 Task: Open Card Card0000000107 in Board Board0000000027 in Workspace WS0000000009 in Trello. Add Member Prateek.ku2001@gmail.com to Card Card0000000107 in Board Board0000000027 in Workspace WS0000000009 in Trello. Add Orange Label titled Label0000000107 to Card Card0000000107 in Board Board0000000027 in Workspace WS0000000009 in Trello. Add Checklist CL0000000107 to Card Card0000000107 in Board Board0000000027 in Workspace WS0000000009 in Trello. Add Dates with Start Date as Oct 01 2023 and Due Date as Oct 31 2023 to Card Card0000000107 in Board Board0000000027 in Workspace WS0000000009 in Trello
Action: Mouse moved to (383, 505)
Screenshot: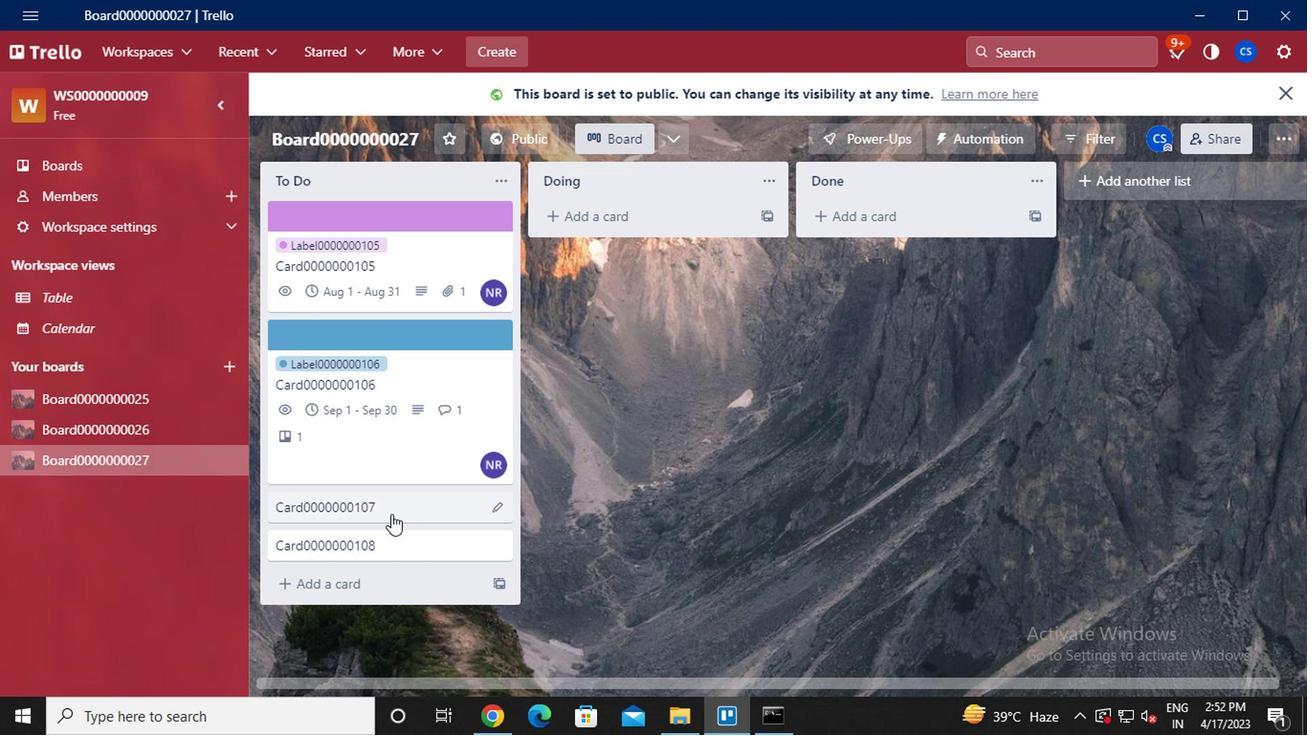 
Action: Mouse pressed left at (383, 505)
Screenshot: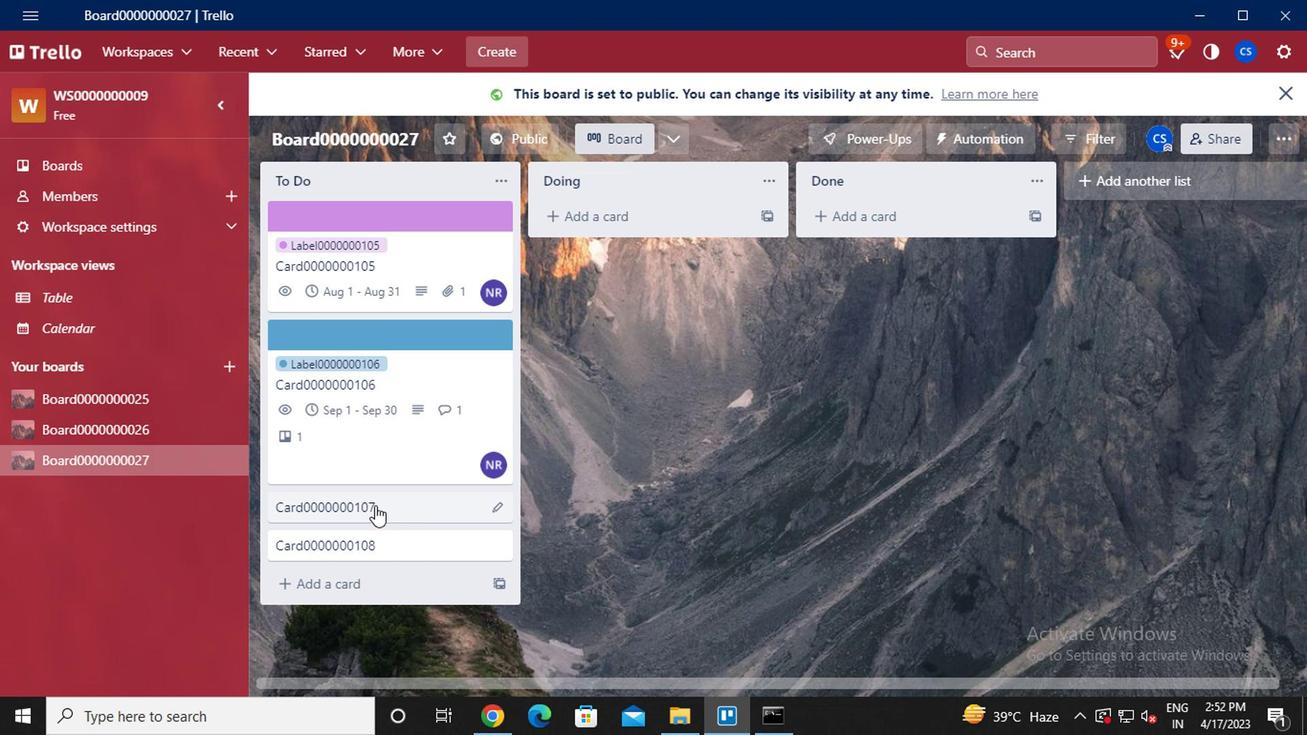 
Action: Mouse moved to (885, 181)
Screenshot: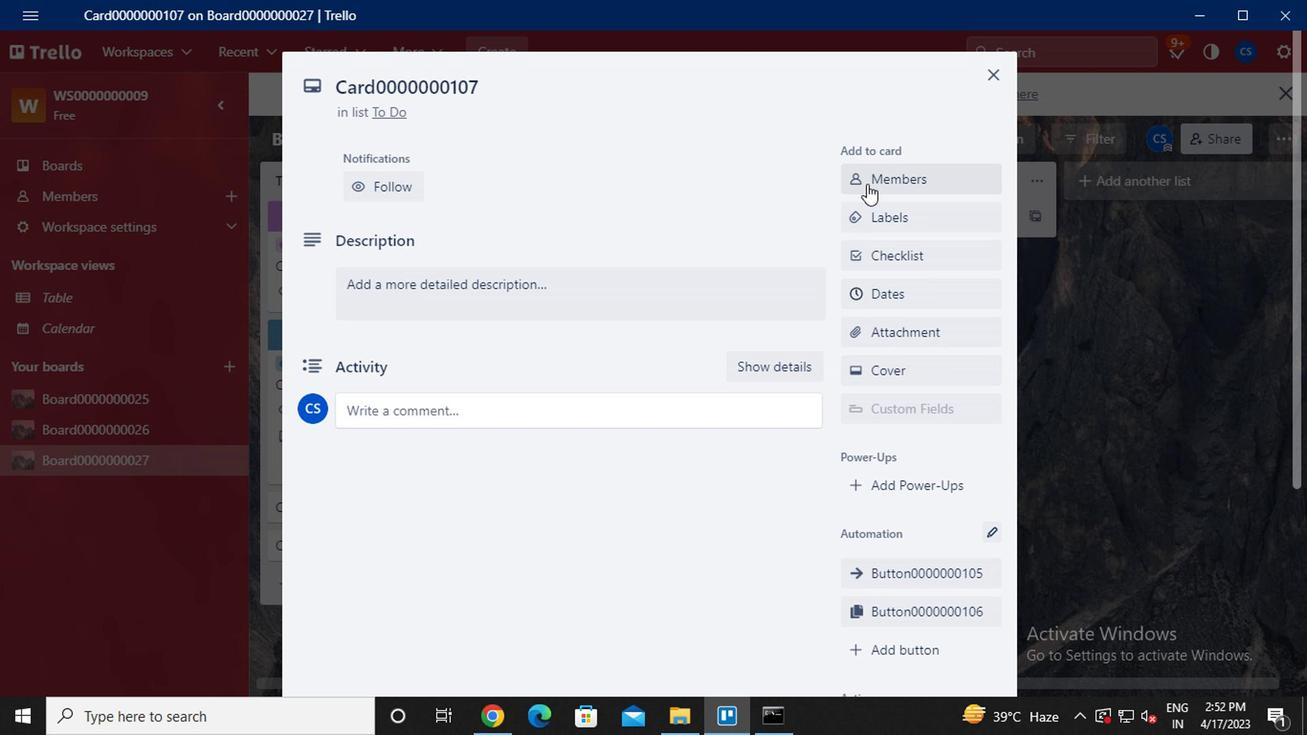 
Action: Mouse pressed left at (885, 181)
Screenshot: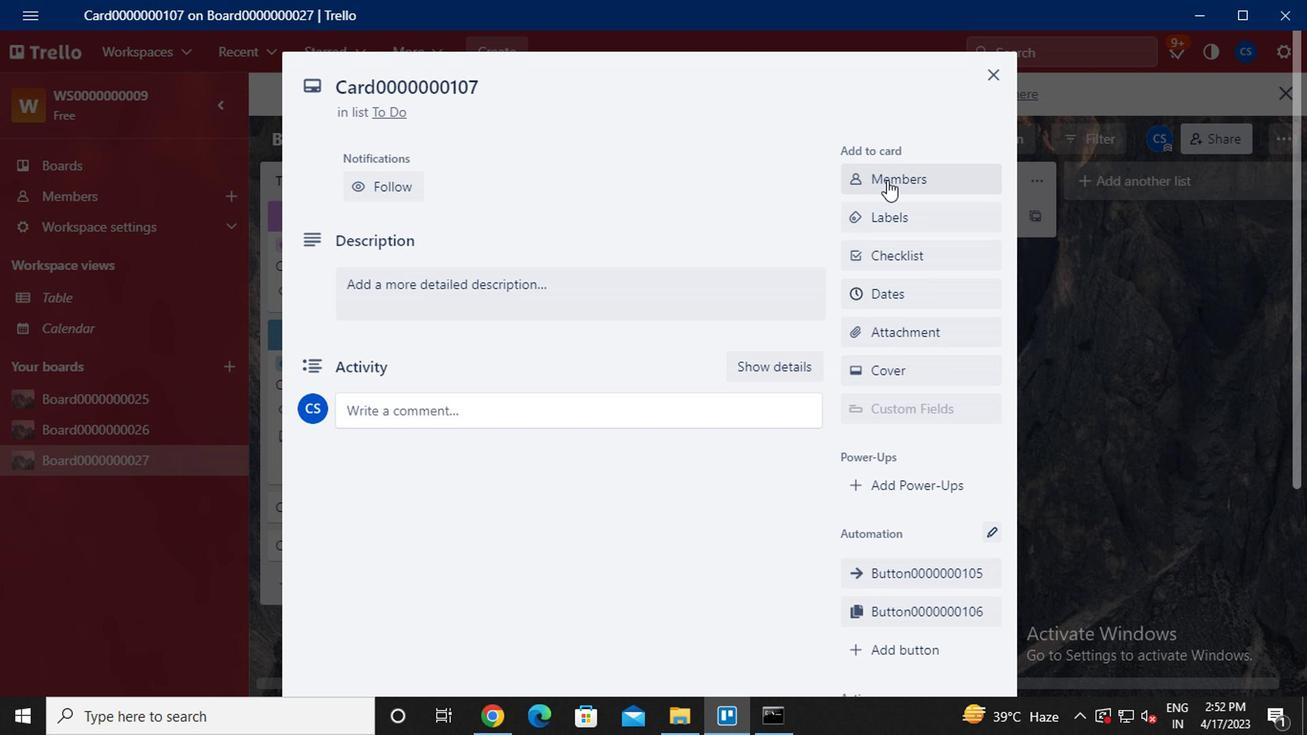 
Action: Key pressed <Key.caps_lock>parteek.ku2001<Key.shift>@GMAIL.COM
Screenshot: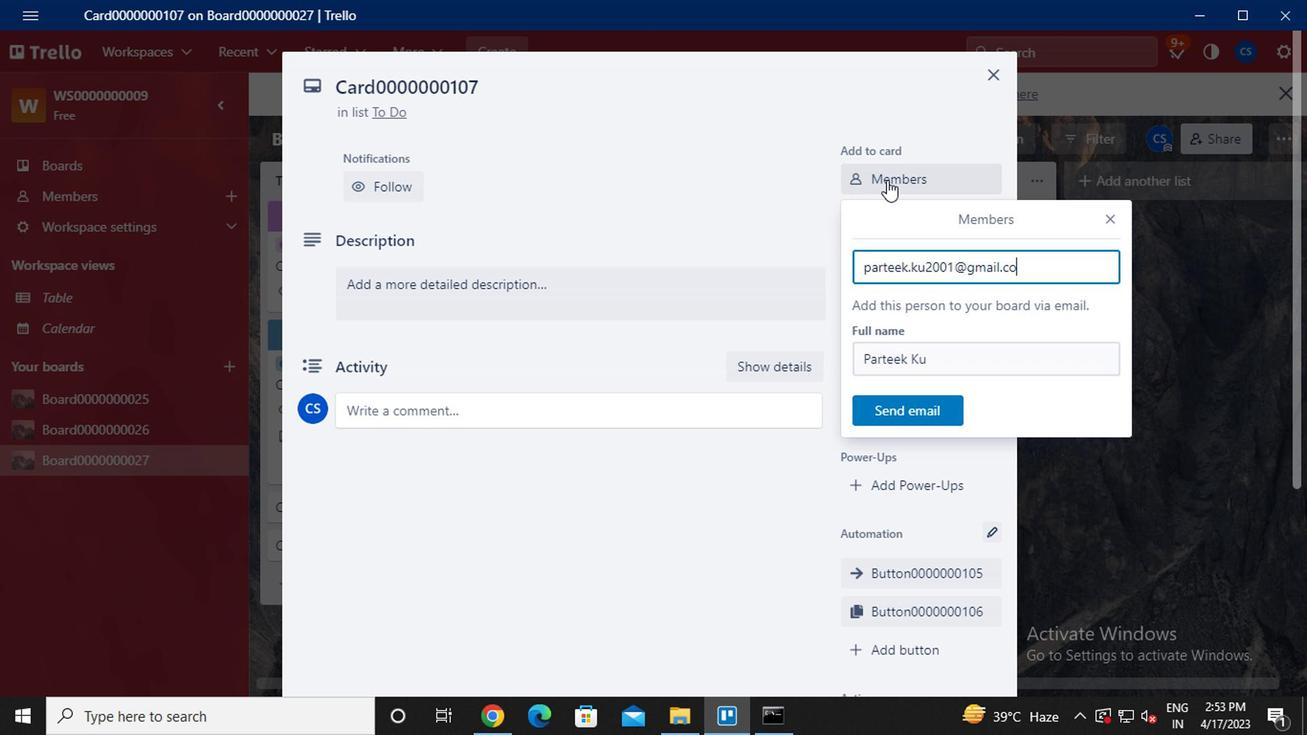 
Action: Mouse moved to (936, 410)
Screenshot: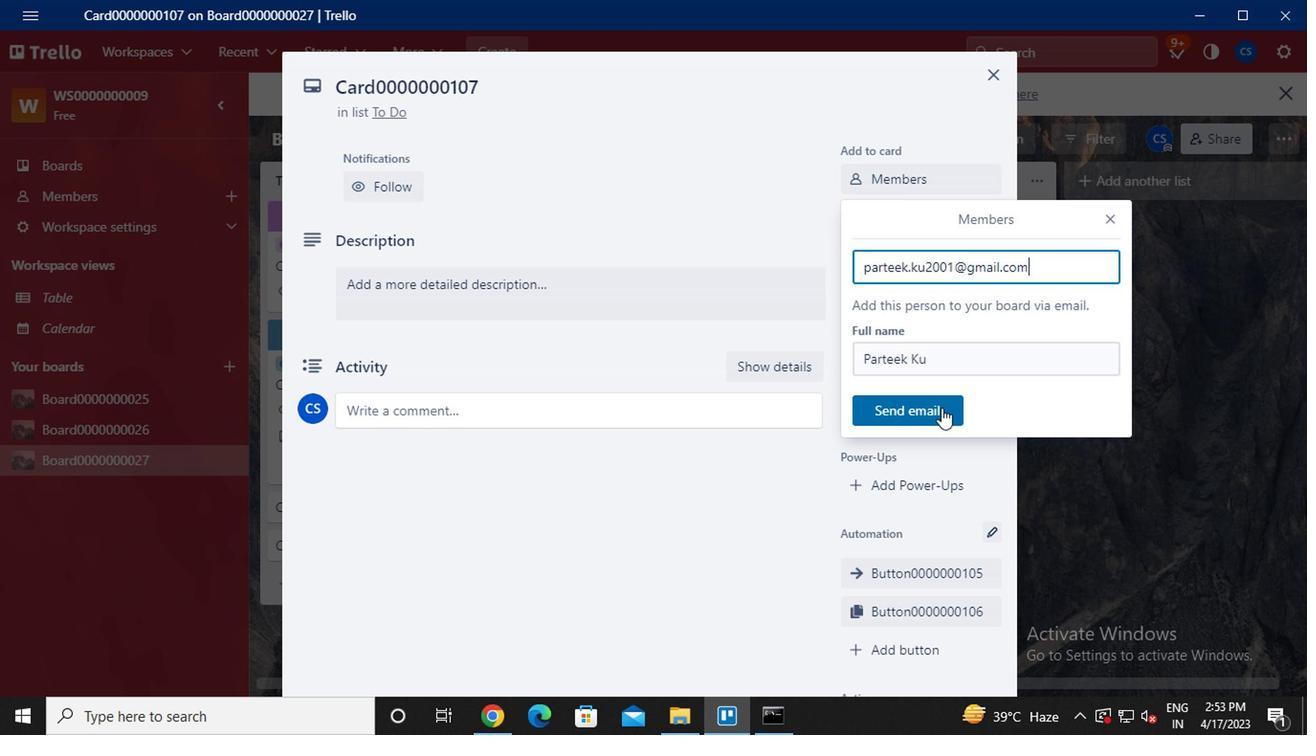 
Action: Mouse pressed left at (936, 410)
Screenshot: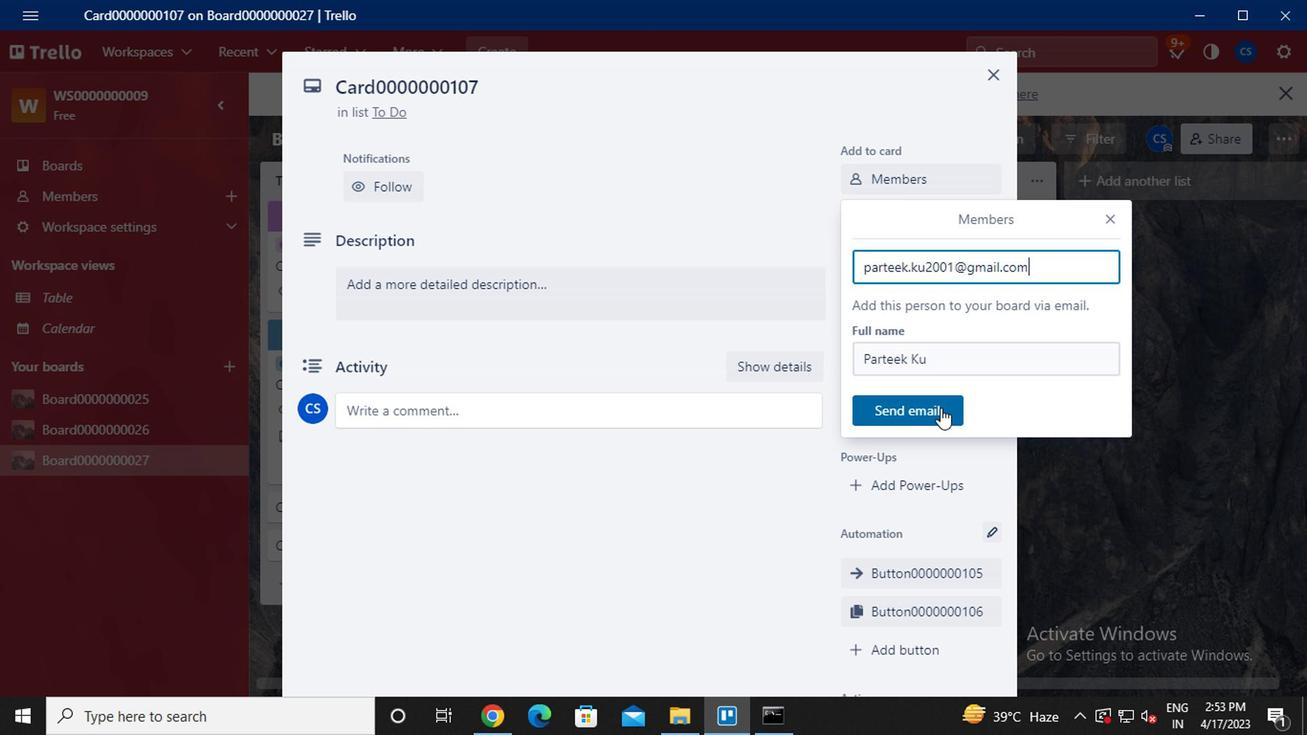 
Action: Mouse moved to (918, 221)
Screenshot: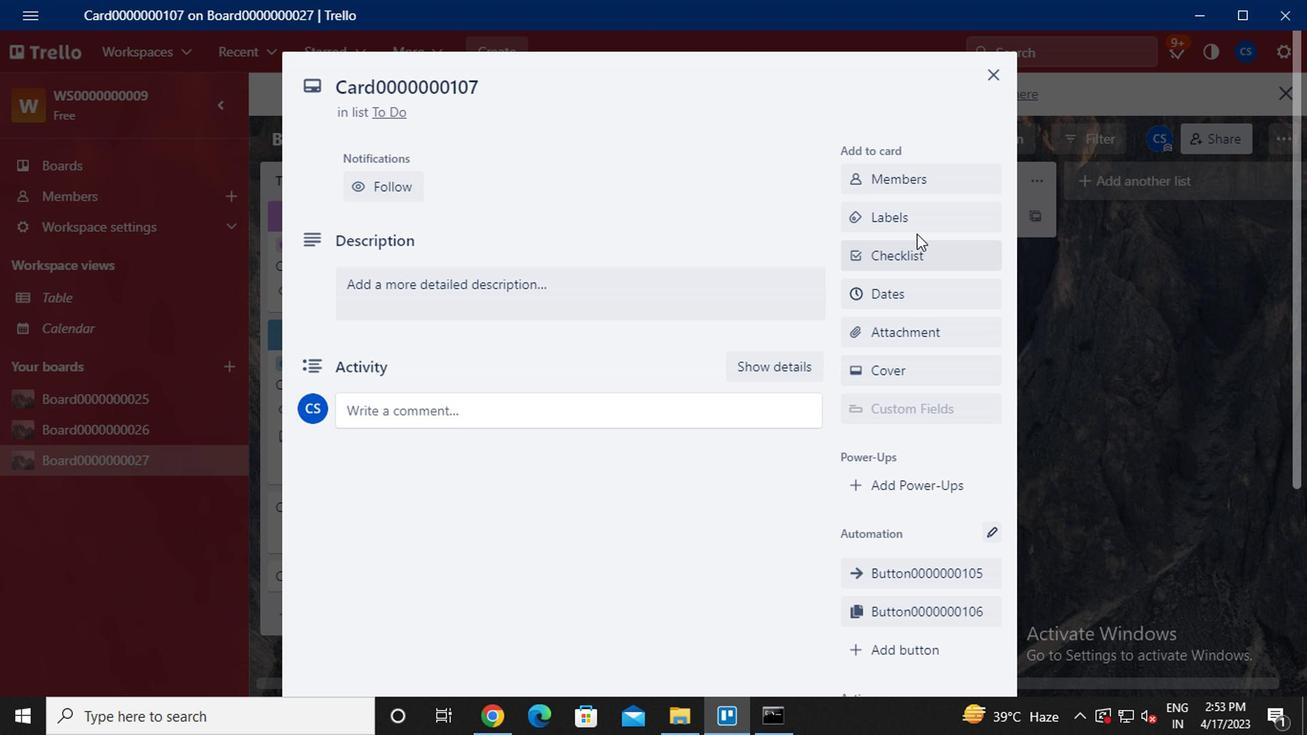 
Action: Mouse pressed left at (918, 221)
Screenshot: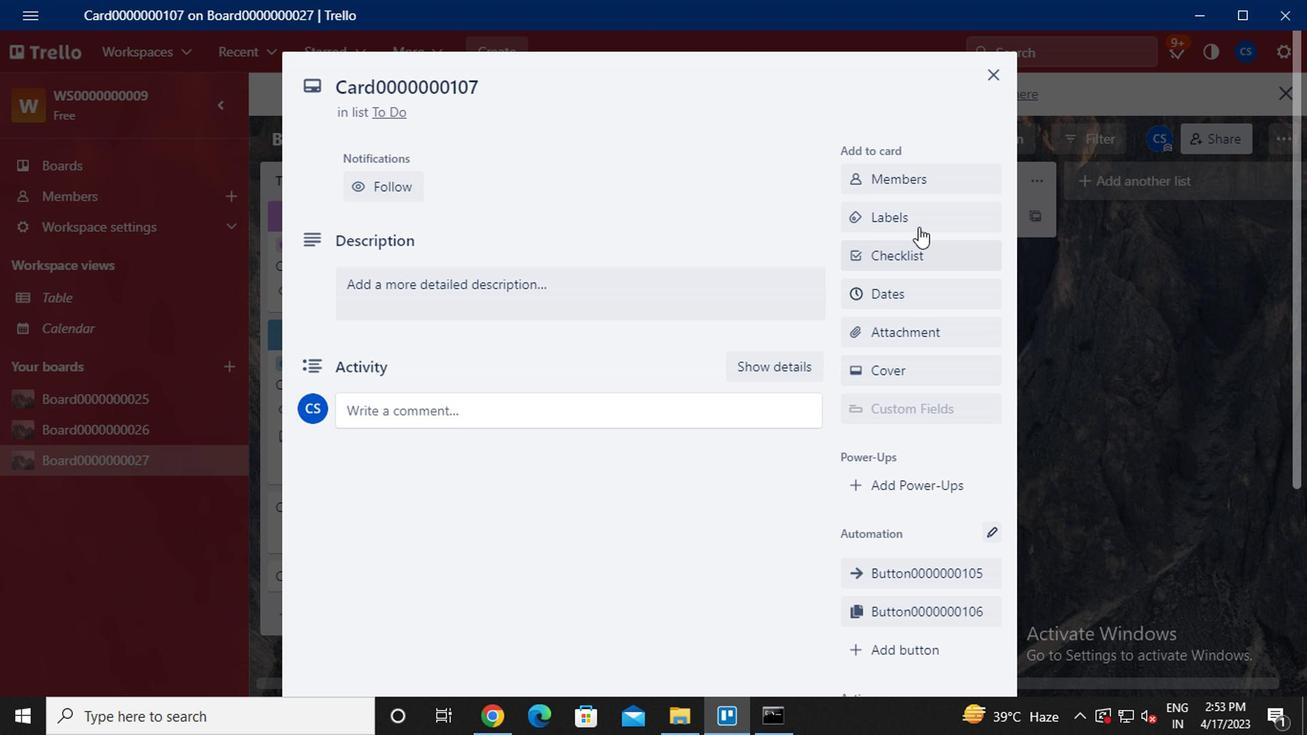 
Action: Mouse moved to (950, 504)
Screenshot: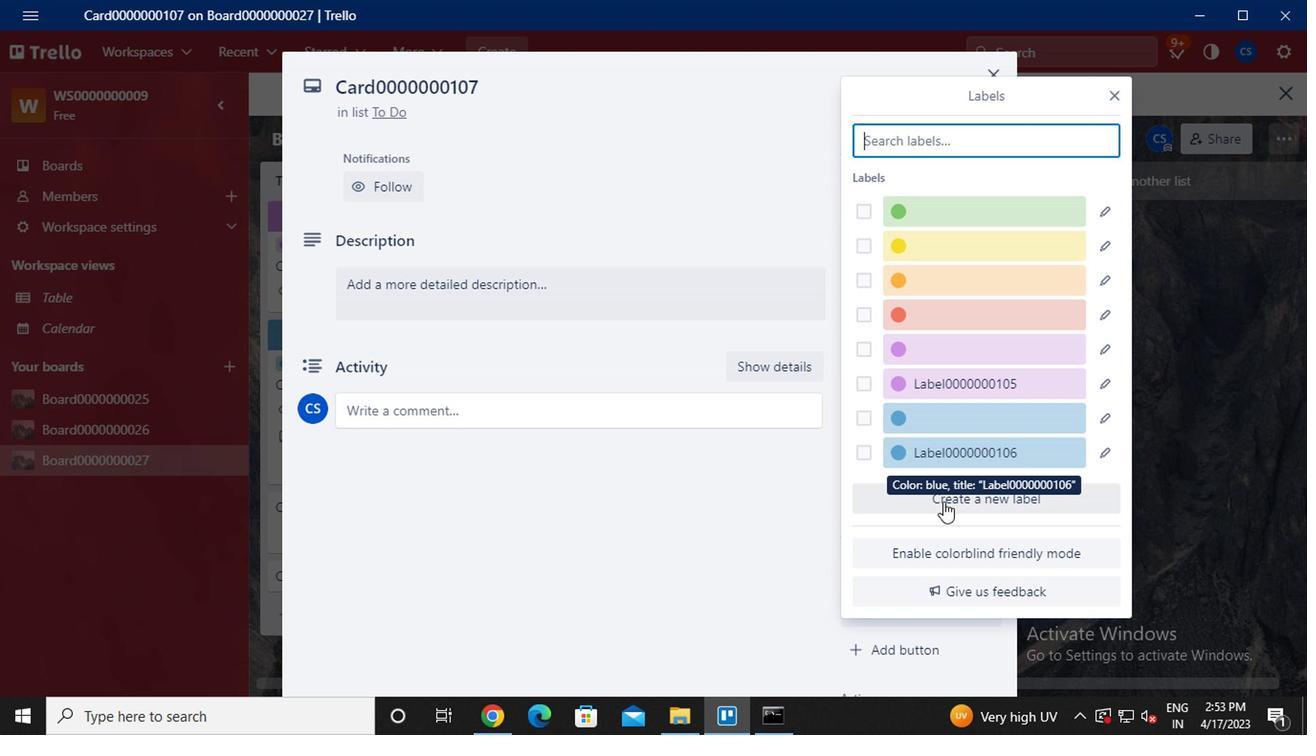 
Action: Mouse pressed left at (950, 504)
Screenshot: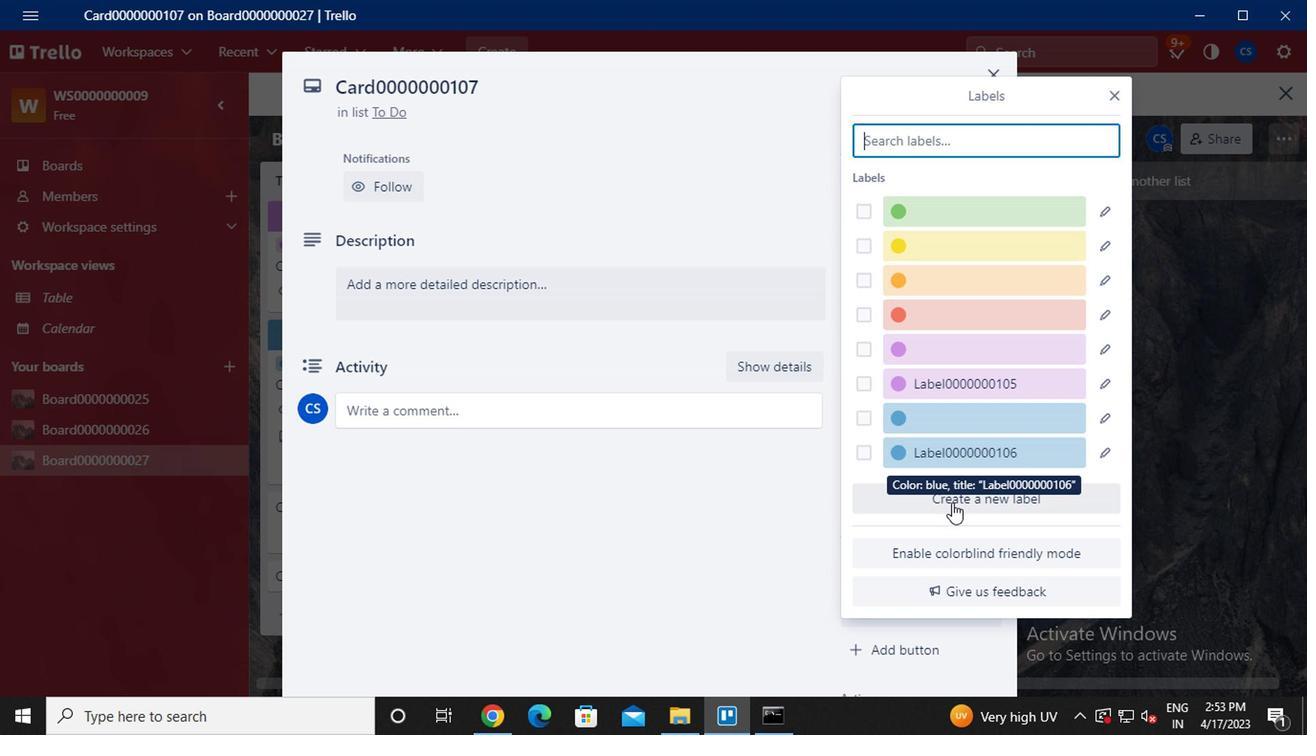 
Action: Mouse moved to (939, 417)
Screenshot: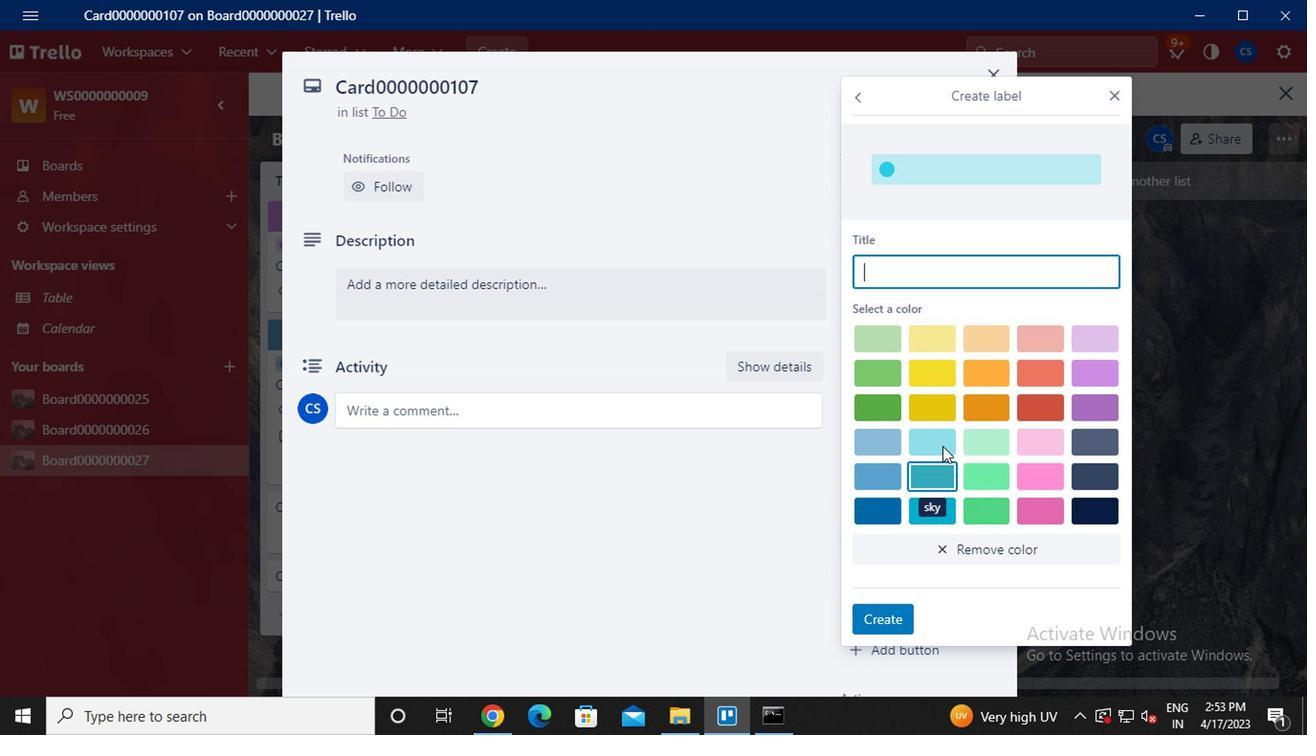 
Action: Key pressed <Key.caps_lock>L<Key.caps_lock>
Screenshot: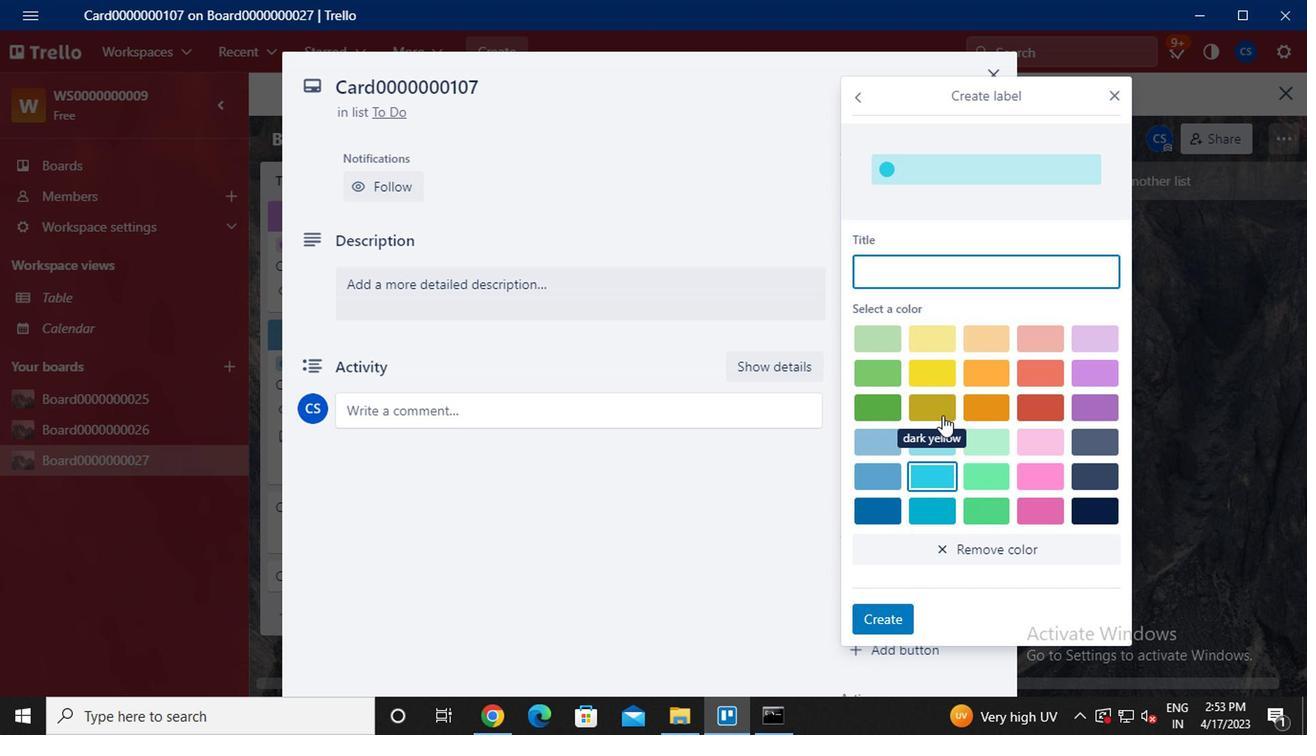 
Action: Mouse moved to (939, 416)
Screenshot: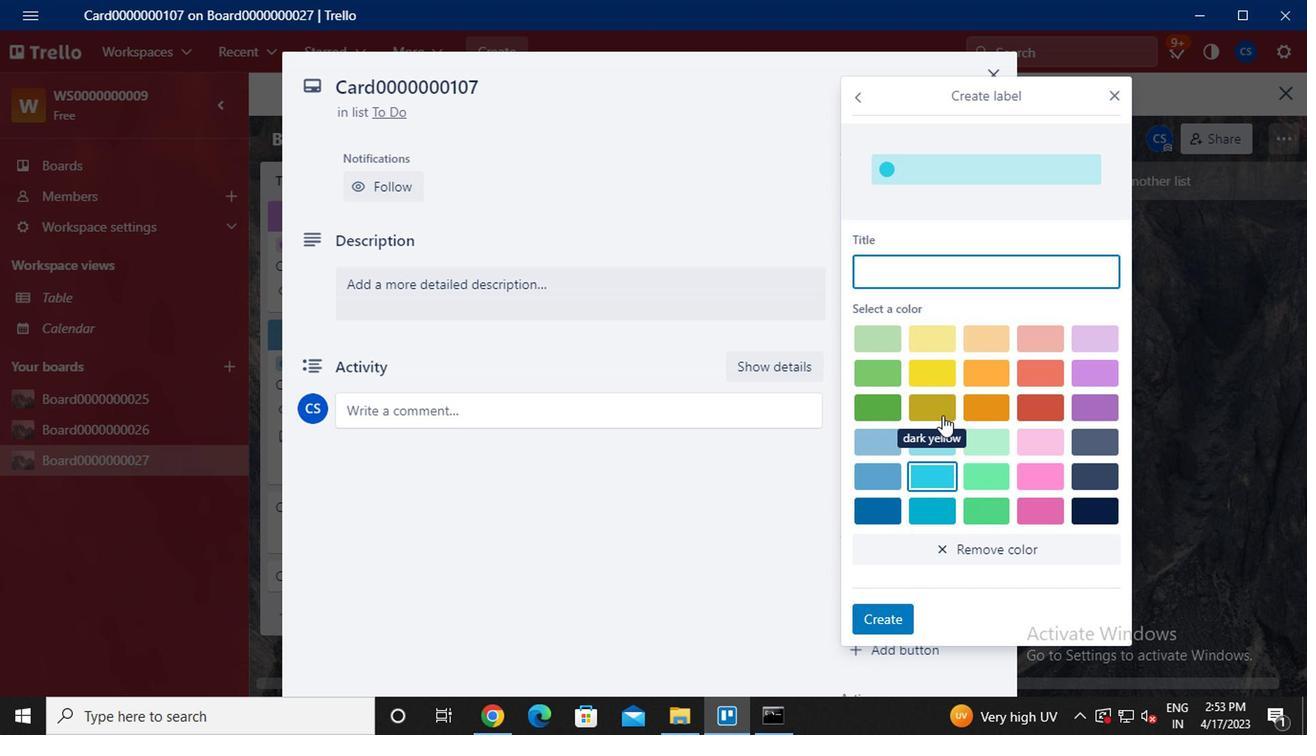 
Action: Key pressed ABEL0000000107
Screenshot: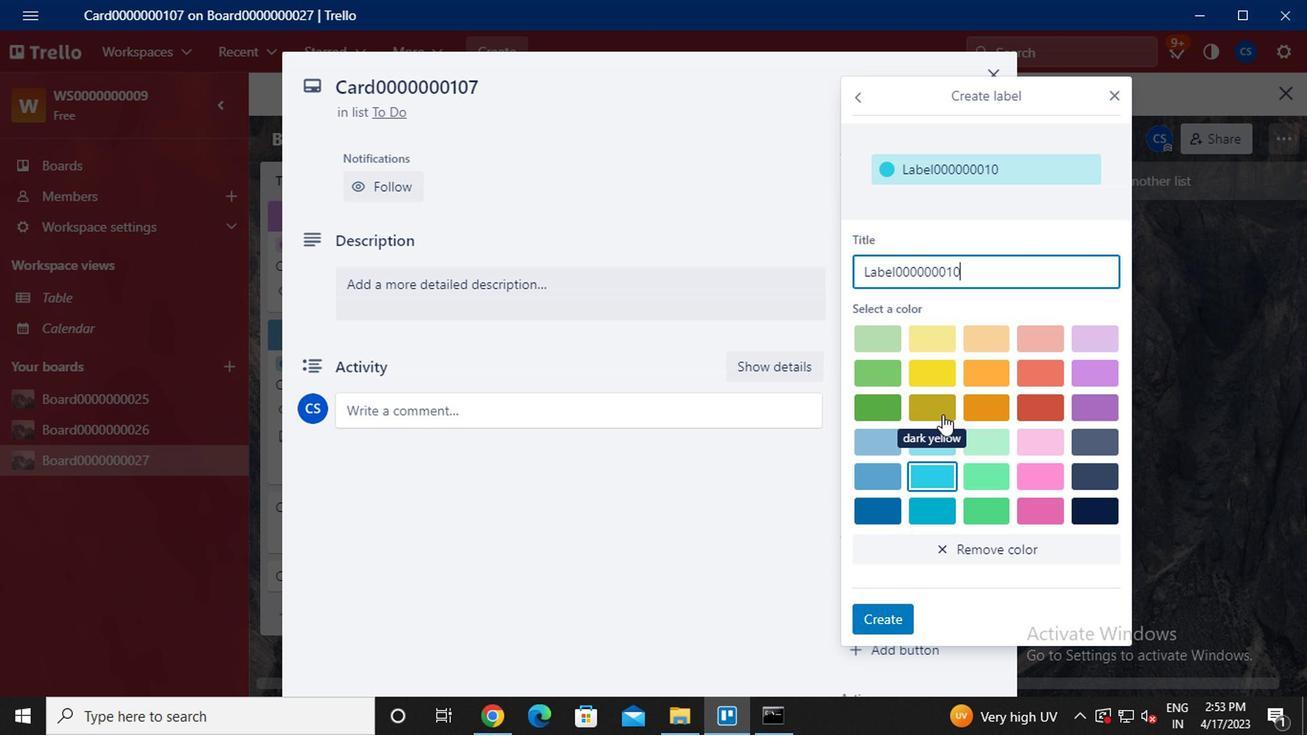 
Action: Mouse moved to (978, 380)
Screenshot: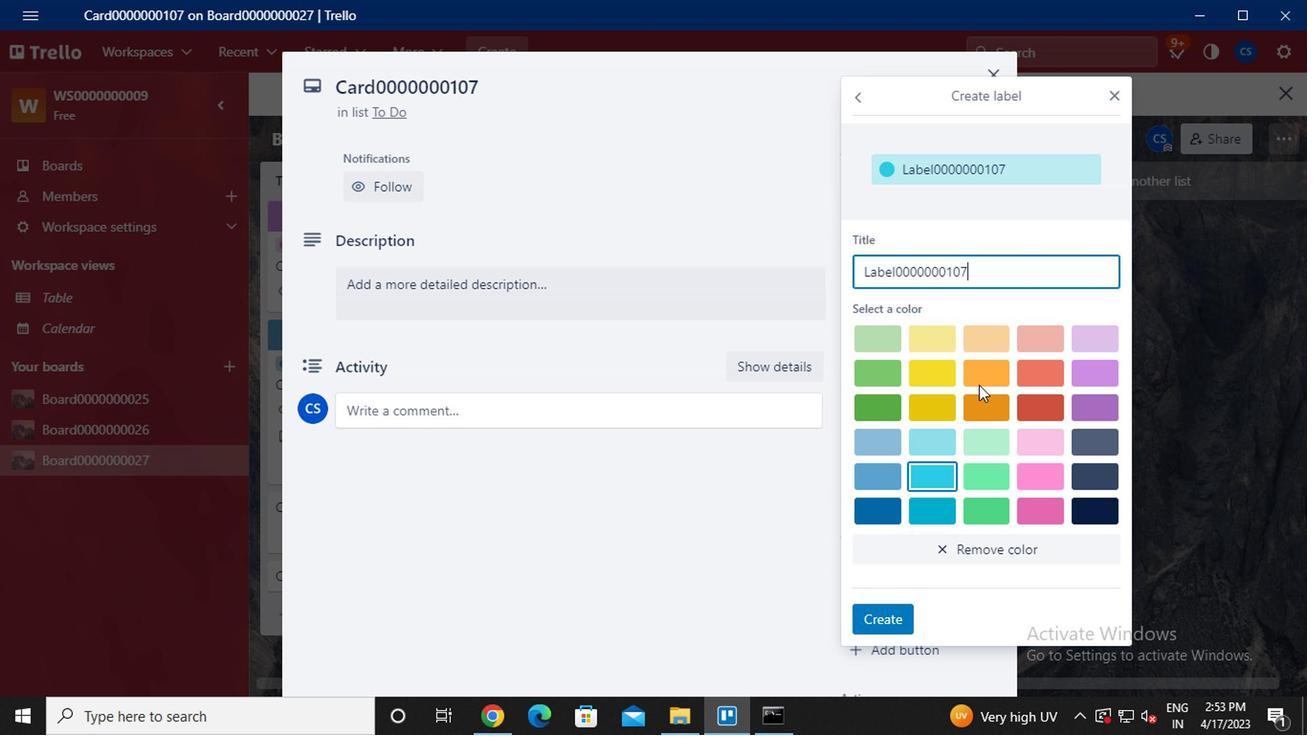 
Action: Mouse pressed left at (978, 380)
Screenshot: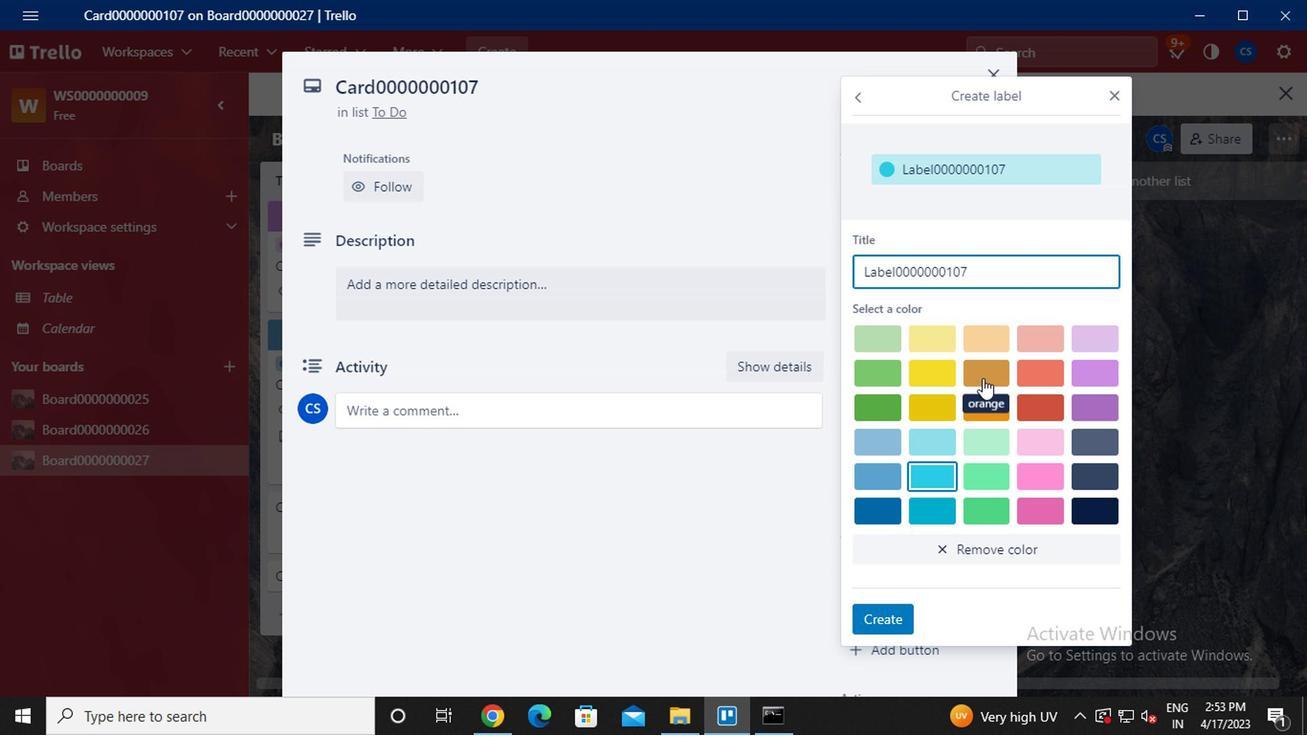 
Action: Mouse moved to (887, 628)
Screenshot: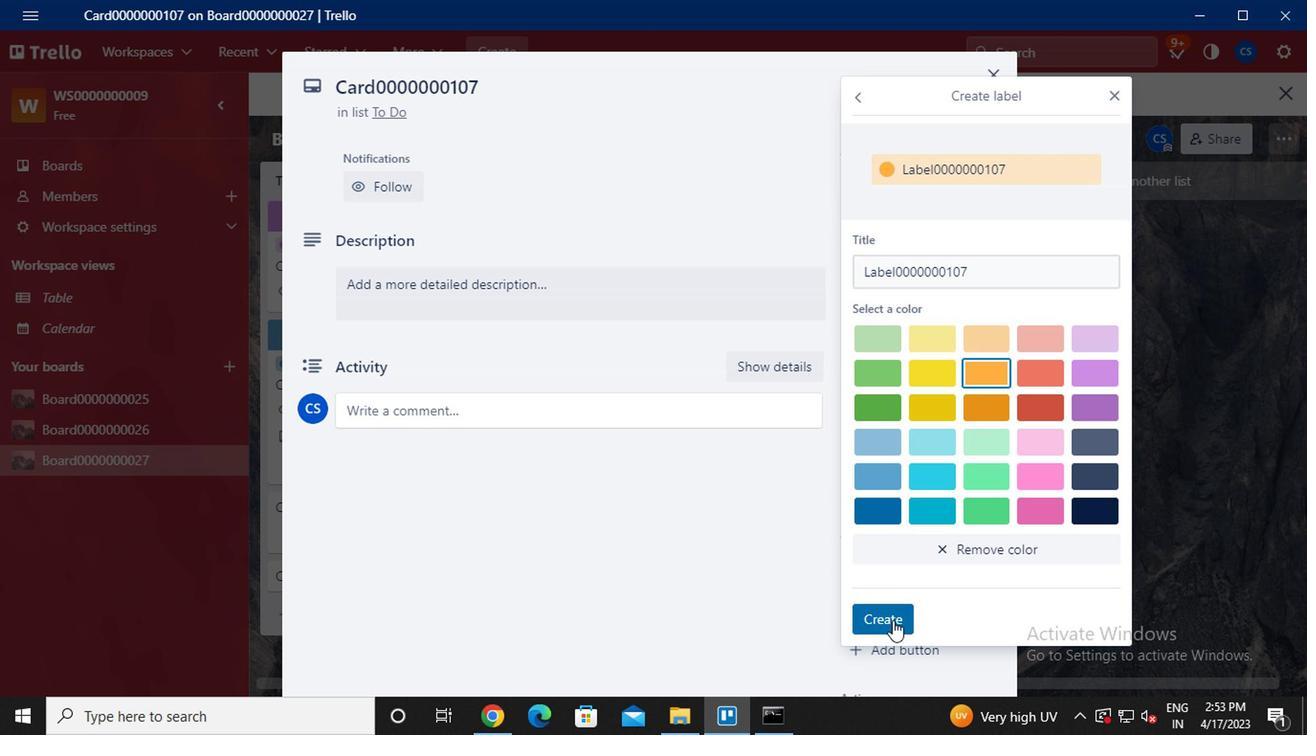 
Action: Mouse pressed left at (887, 628)
Screenshot: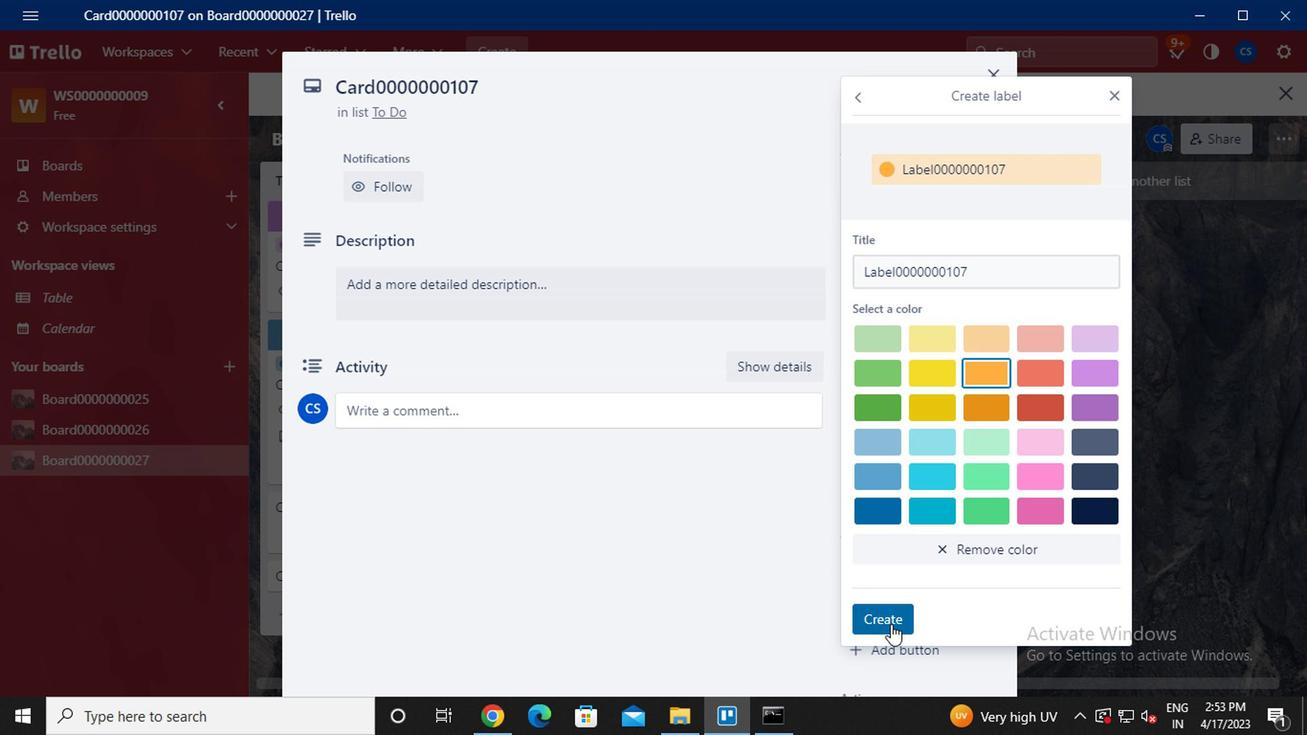 
Action: Mouse moved to (1110, 94)
Screenshot: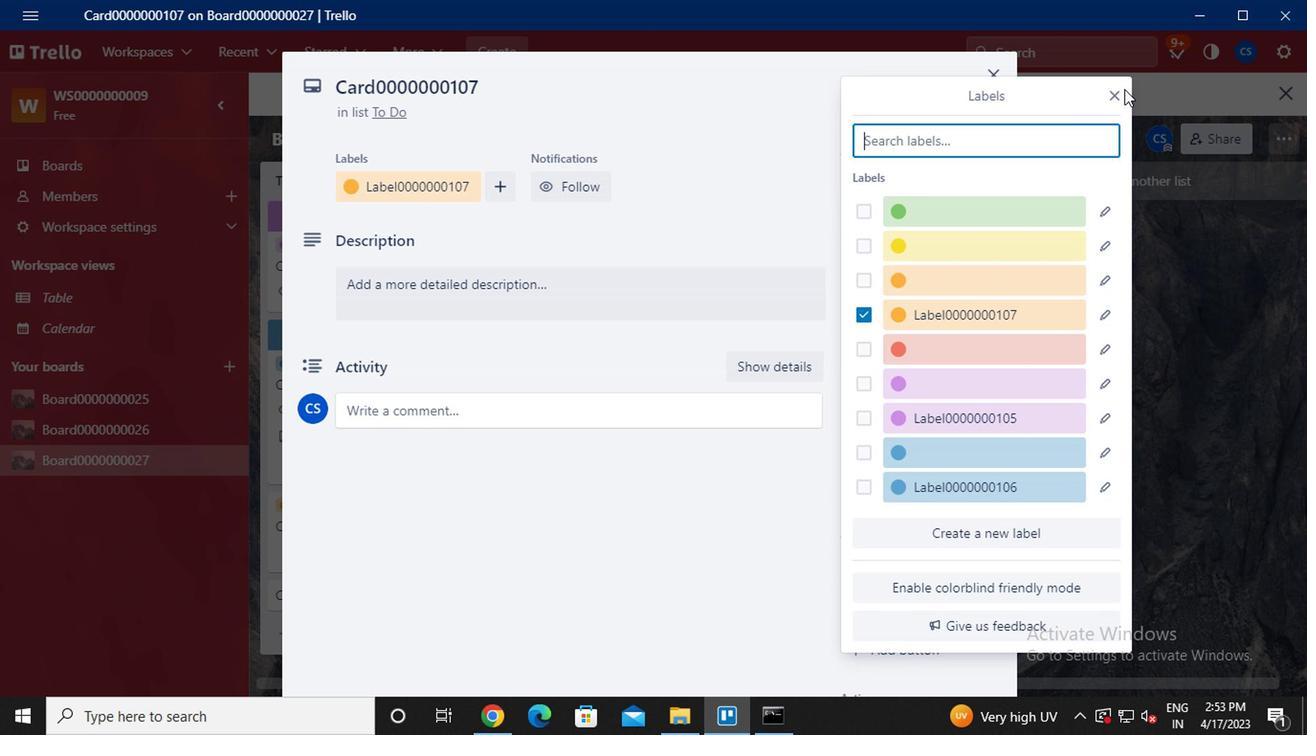 
Action: Mouse pressed left at (1110, 94)
Screenshot: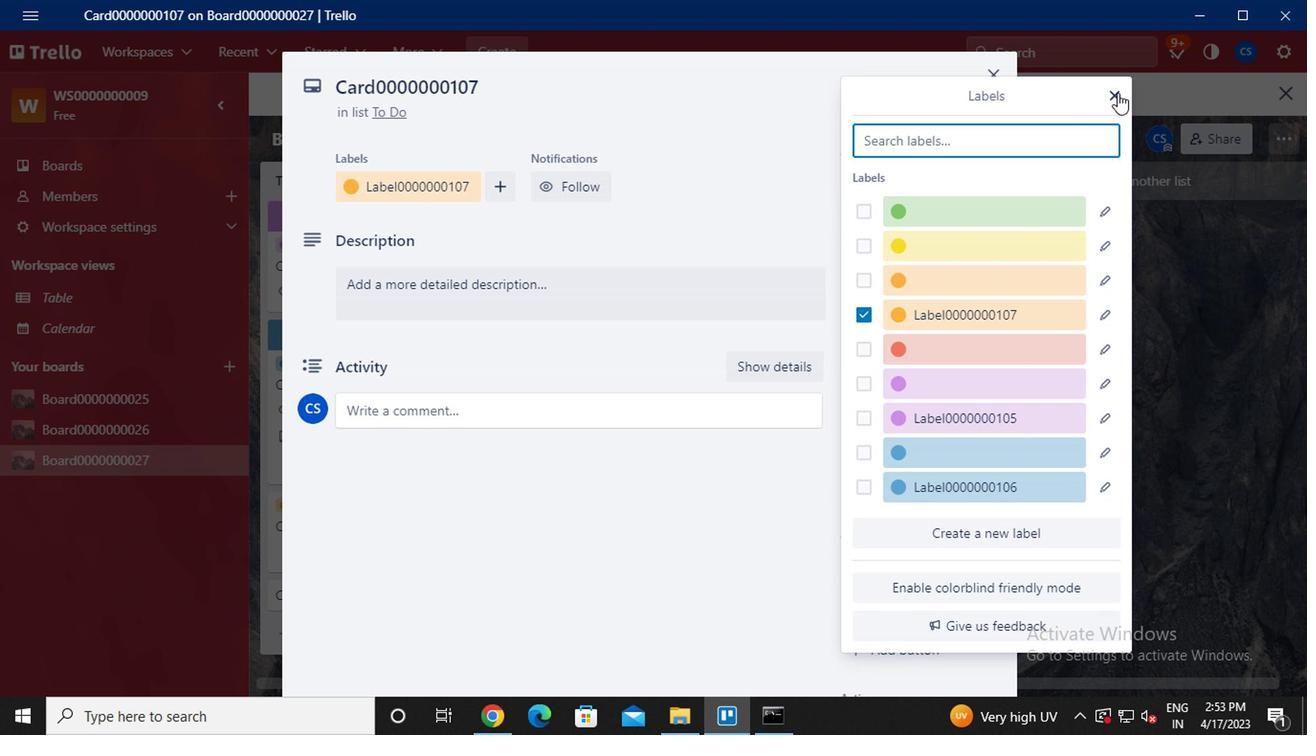 
Action: Mouse moved to (913, 261)
Screenshot: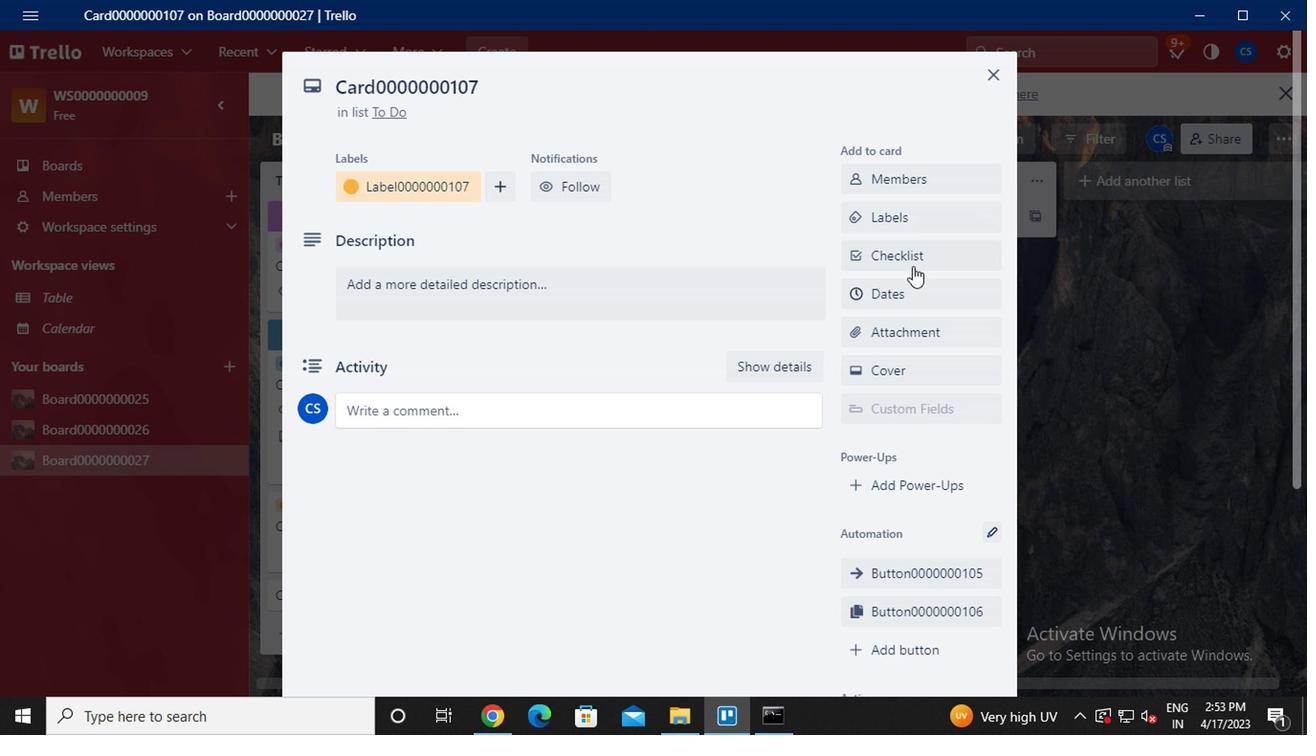 
Action: Mouse pressed left at (913, 261)
Screenshot: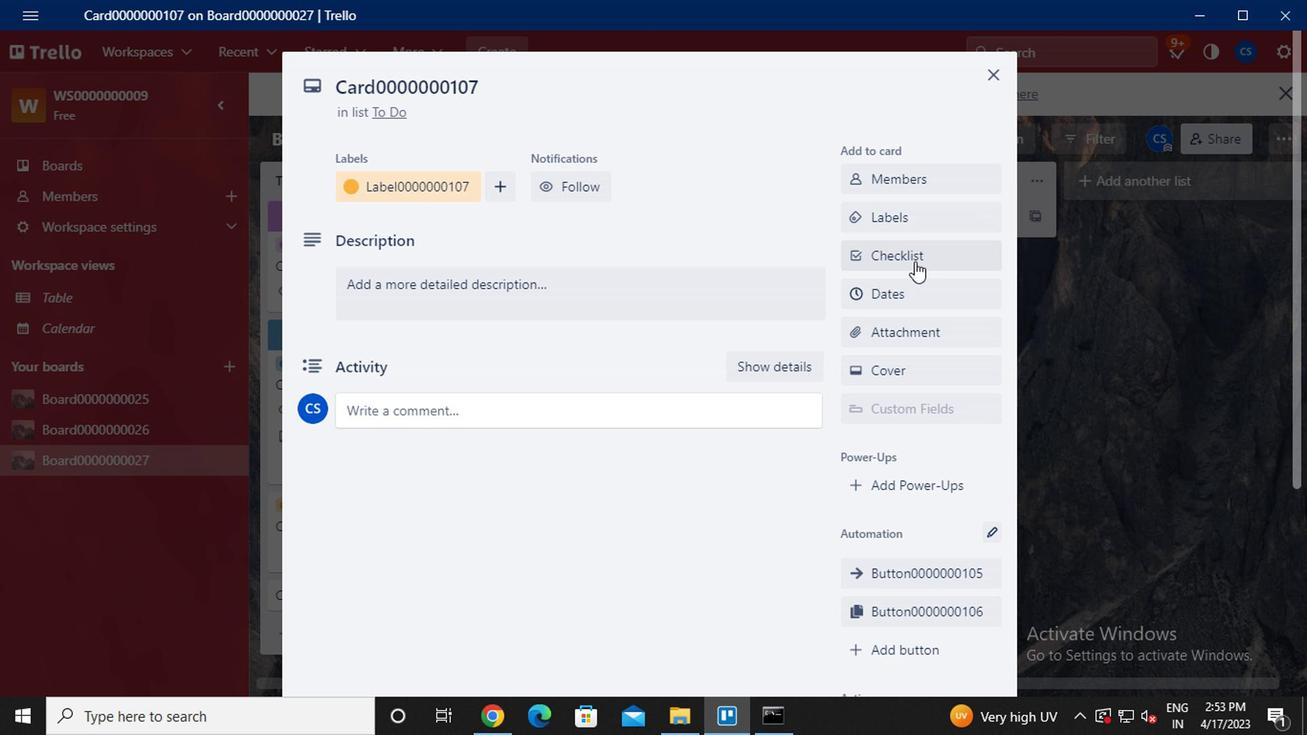 
Action: Key pressed <Key.caps_lock>CL0000000106
Screenshot: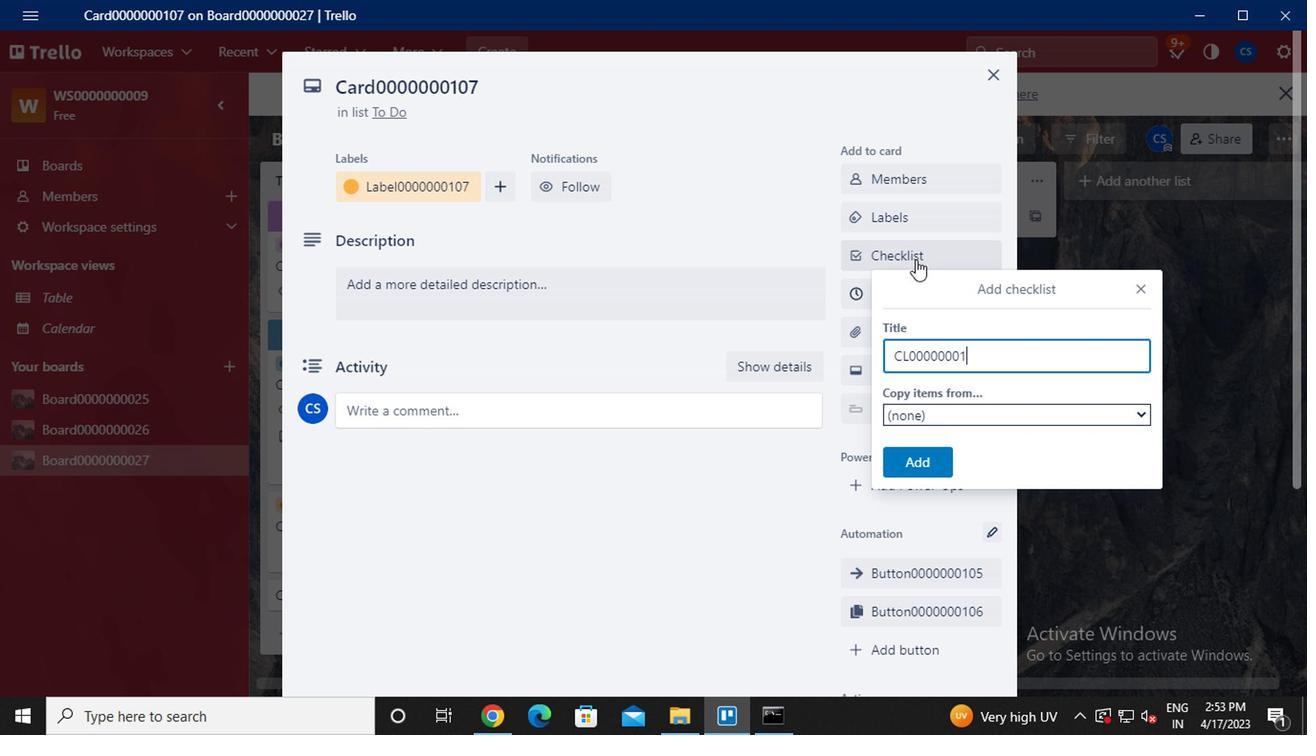 
Action: Mouse moved to (920, 467)
Screenshot: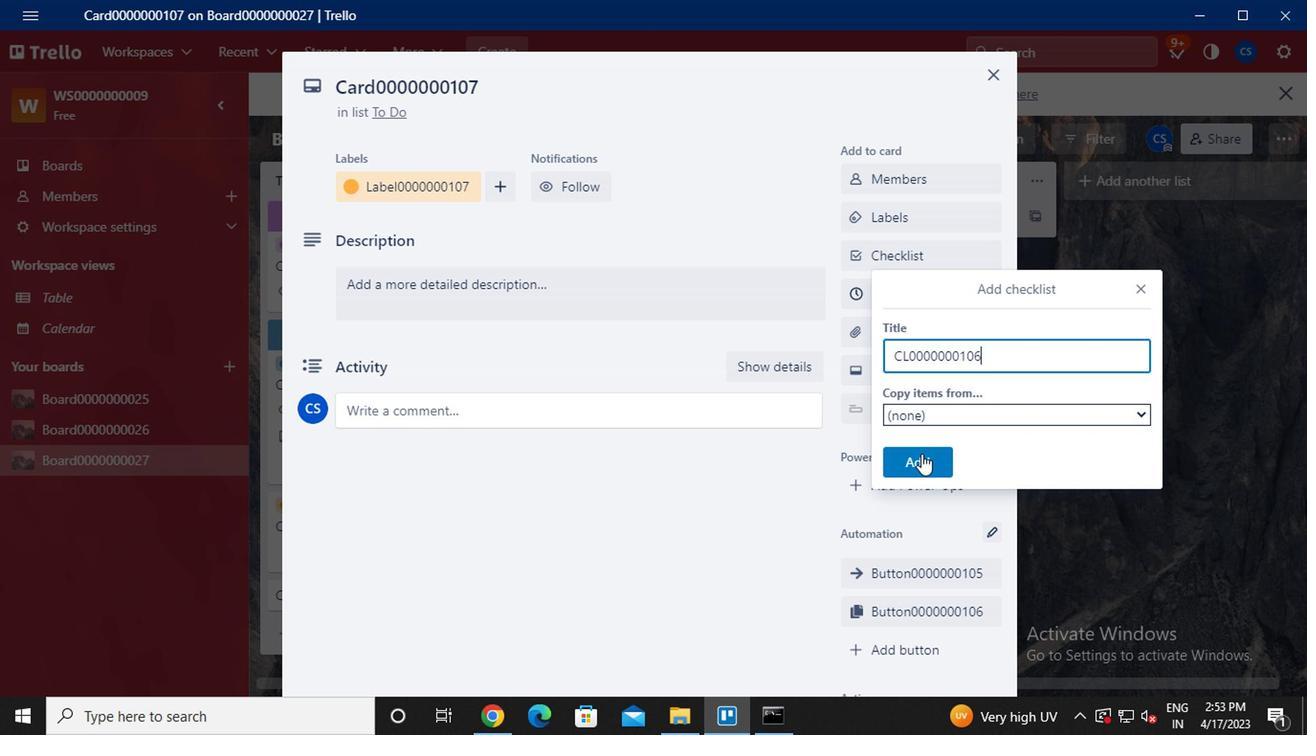 
Action: Mouse pressed left at (920, 467)
Screenshot: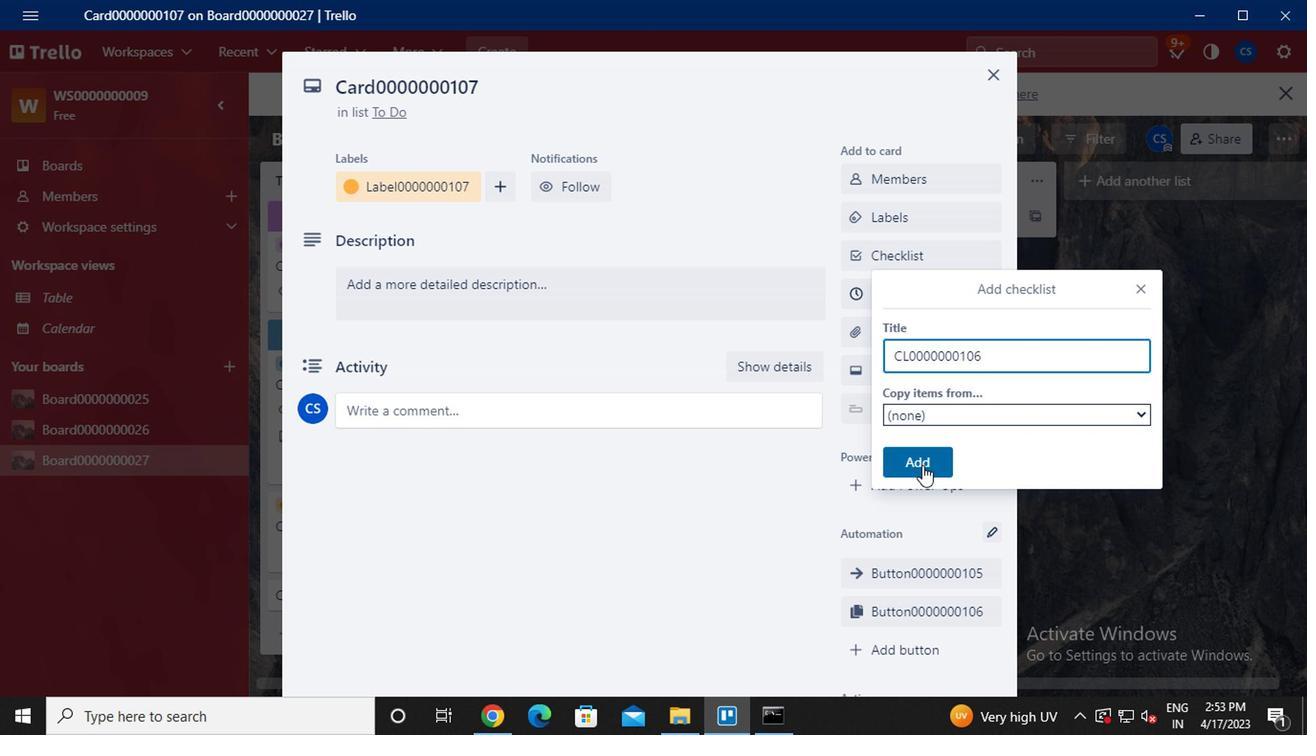 
Action: Mouse moved to (903, 299)
Screenshot: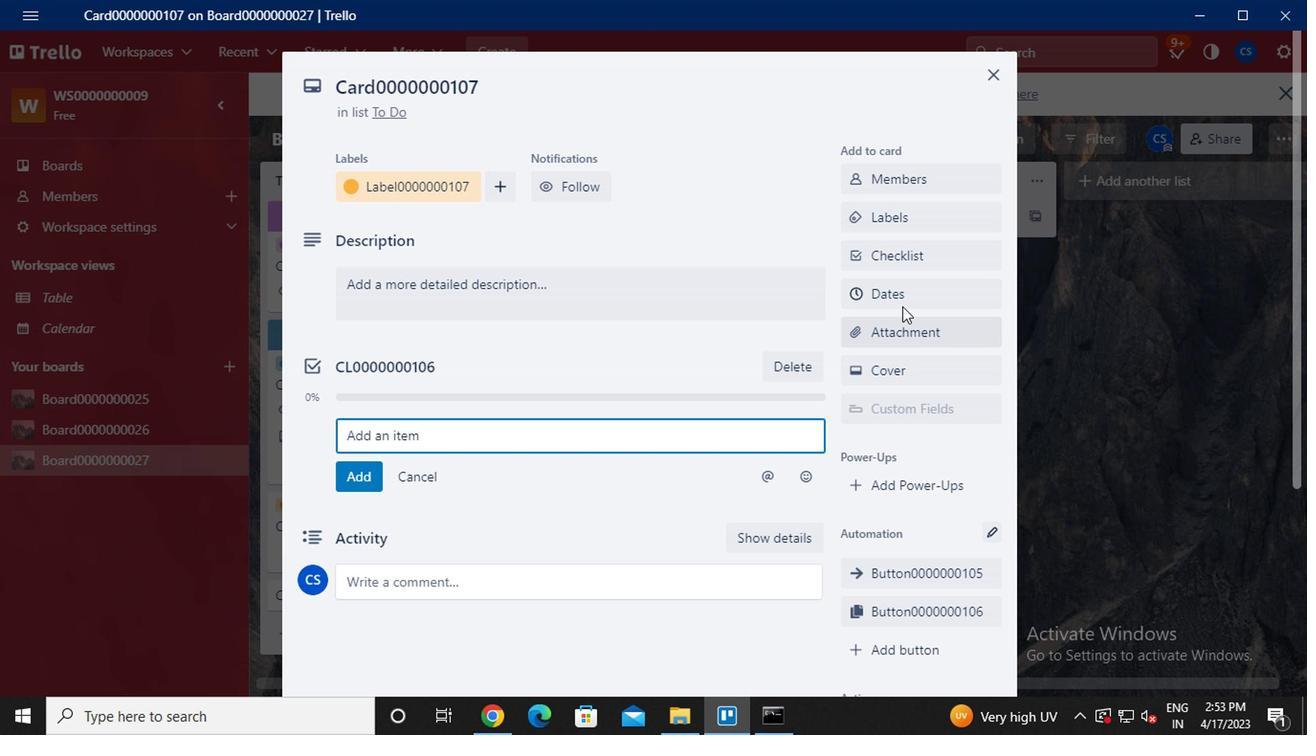 
Action: Mouse pressed left at (903, 299)
Screenshot: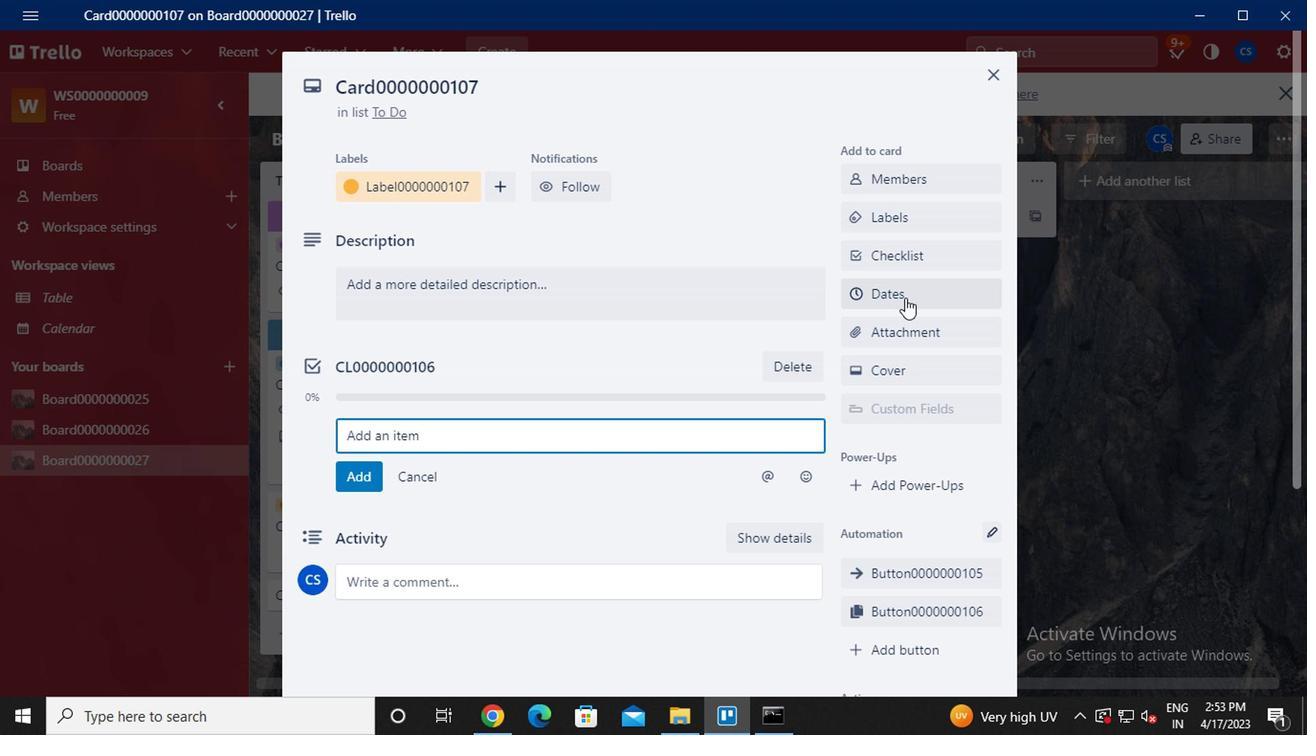 
Action: Mouse moved to (860, 438)
Screenshot: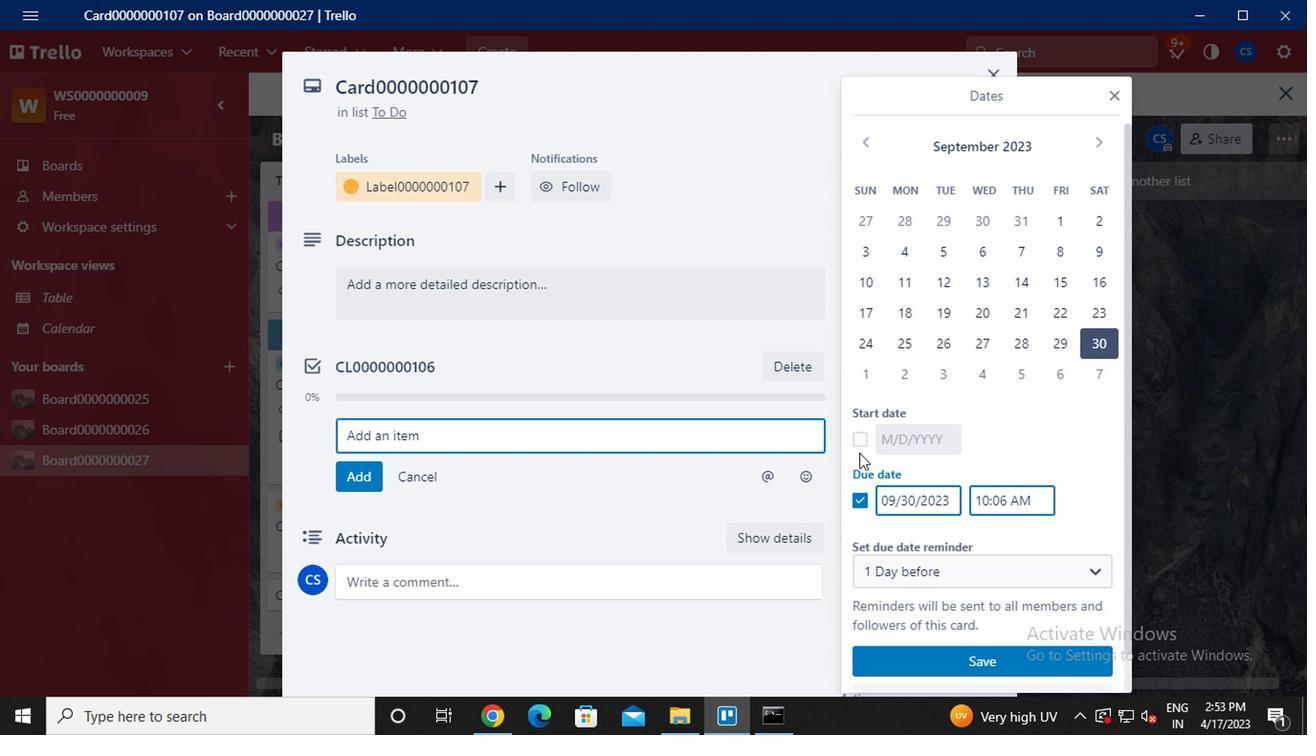 
Action: Mouse pressed left at (860, 438)
Screenshot: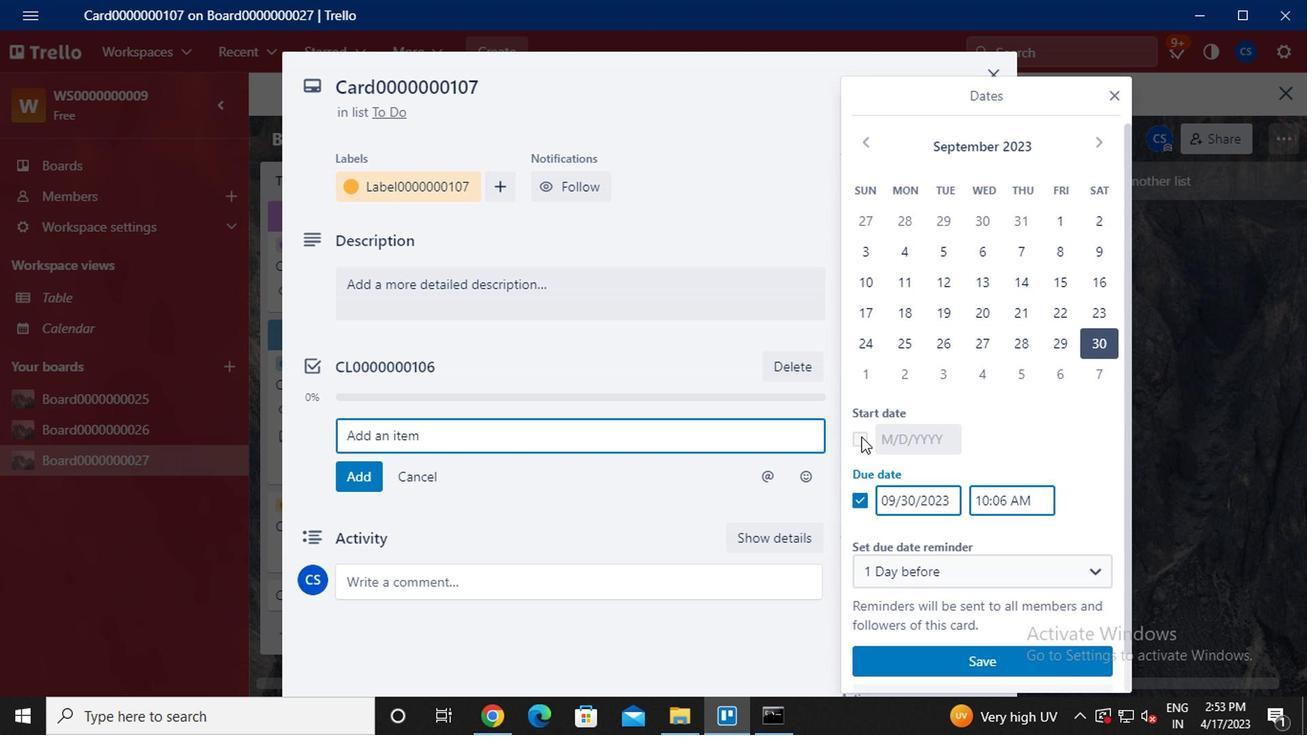 
Action: Mouse moved to (1098, 138)
Screenshot: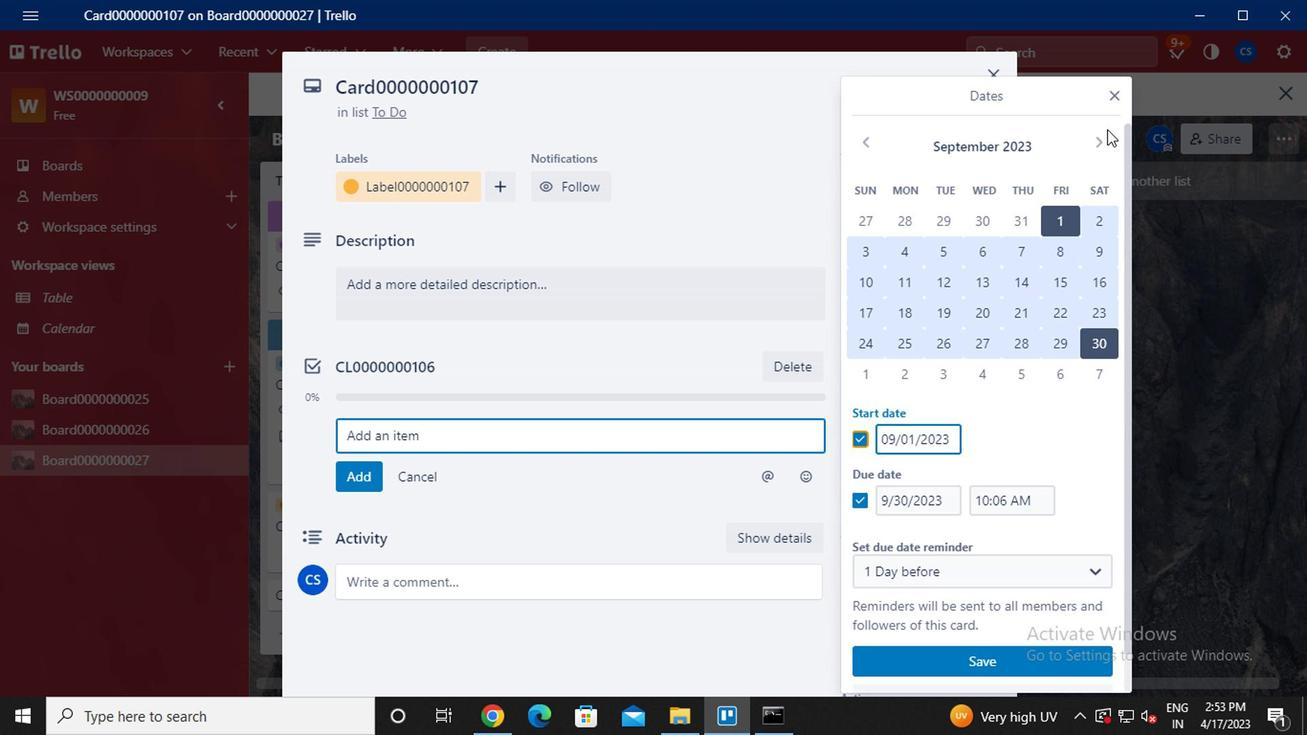 
Action: Mouse pressed left at (1098, 138)
Screenshot: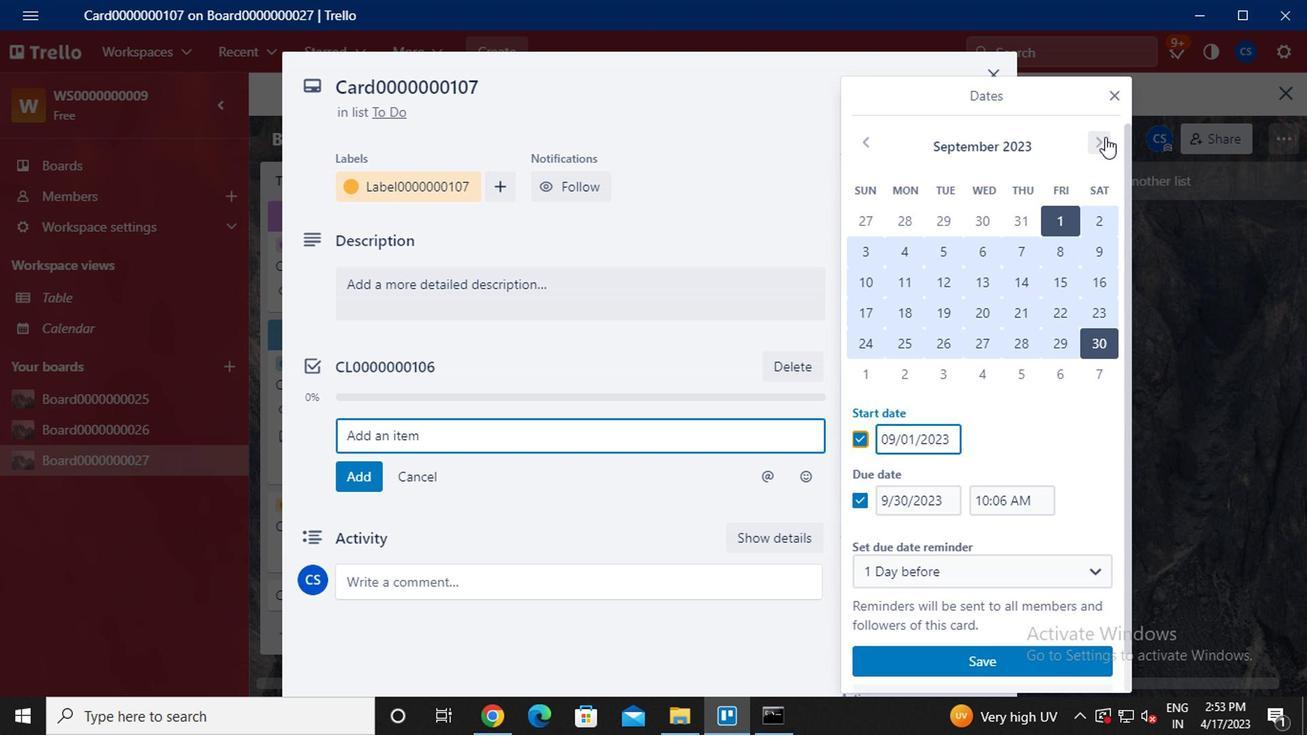 
Action: Mouse moved to (877, 224)
Screenshot: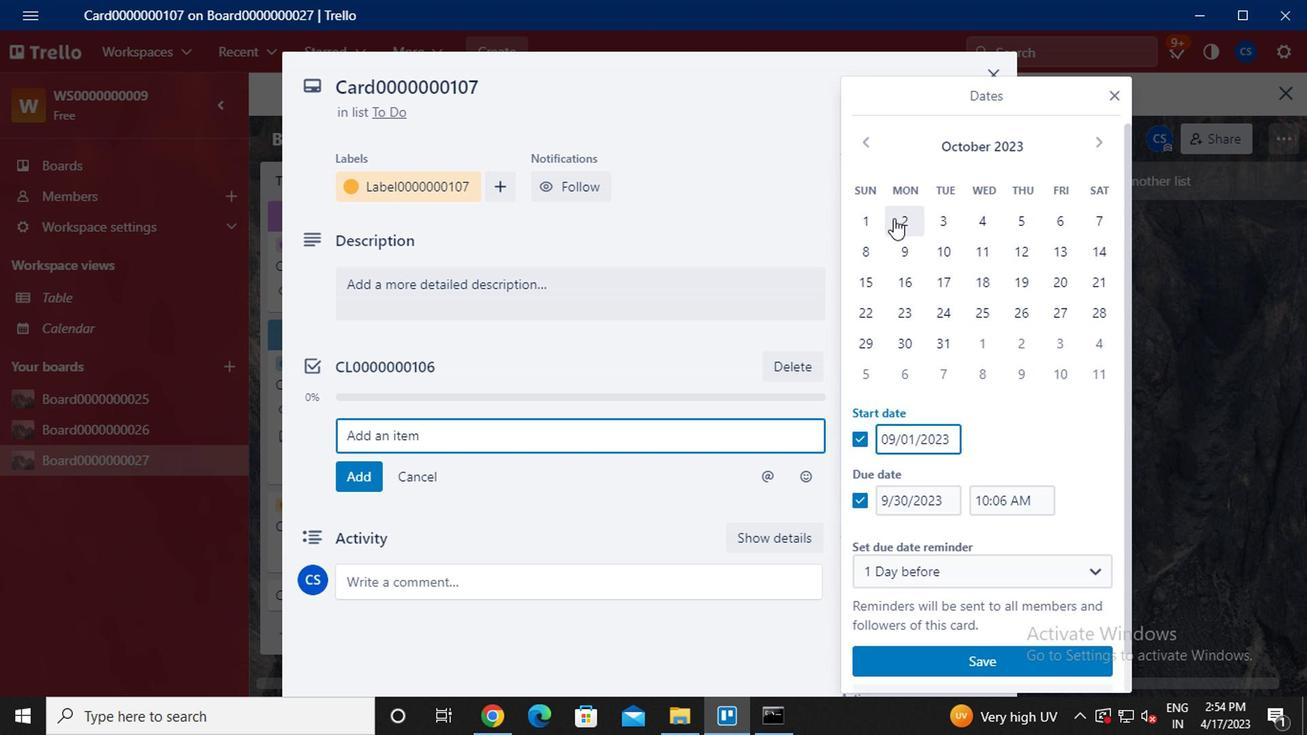 
Action: Mouse pressed left at (877, 224)
Screenshot: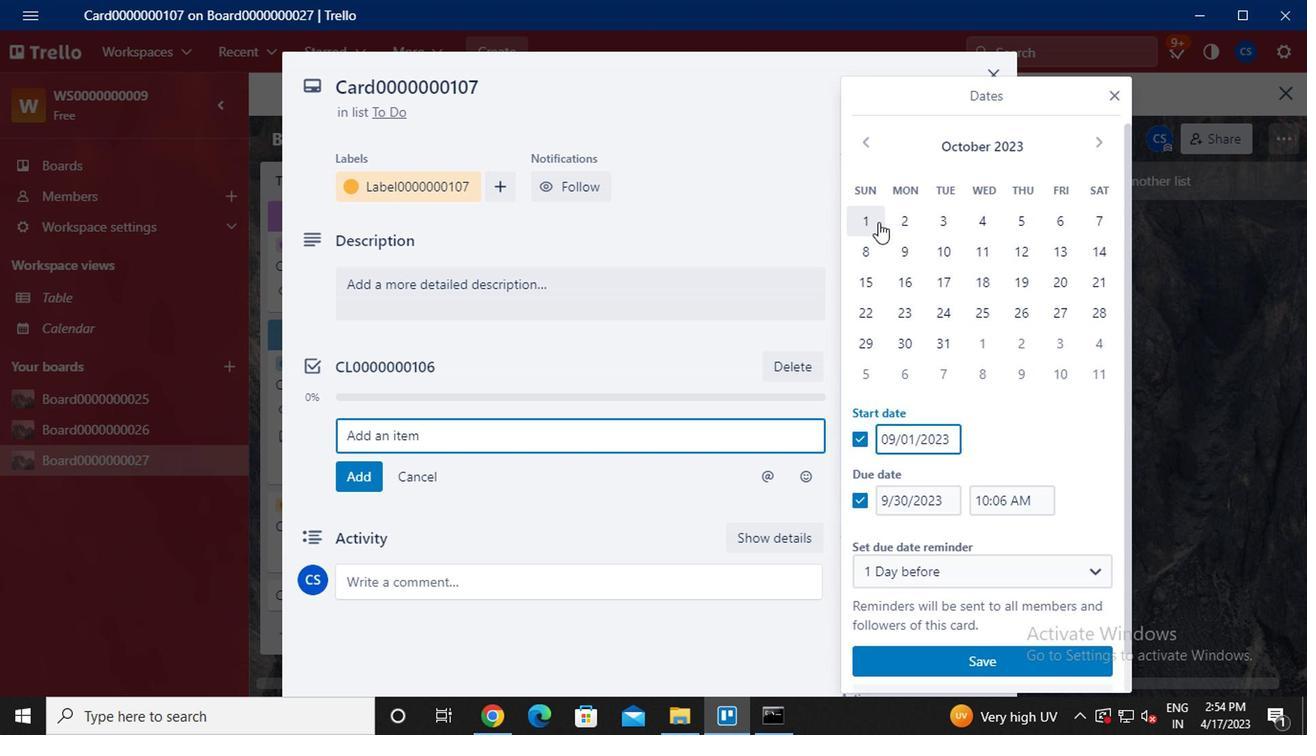
Action: Mouse moved to (929, 354)
Screenshot: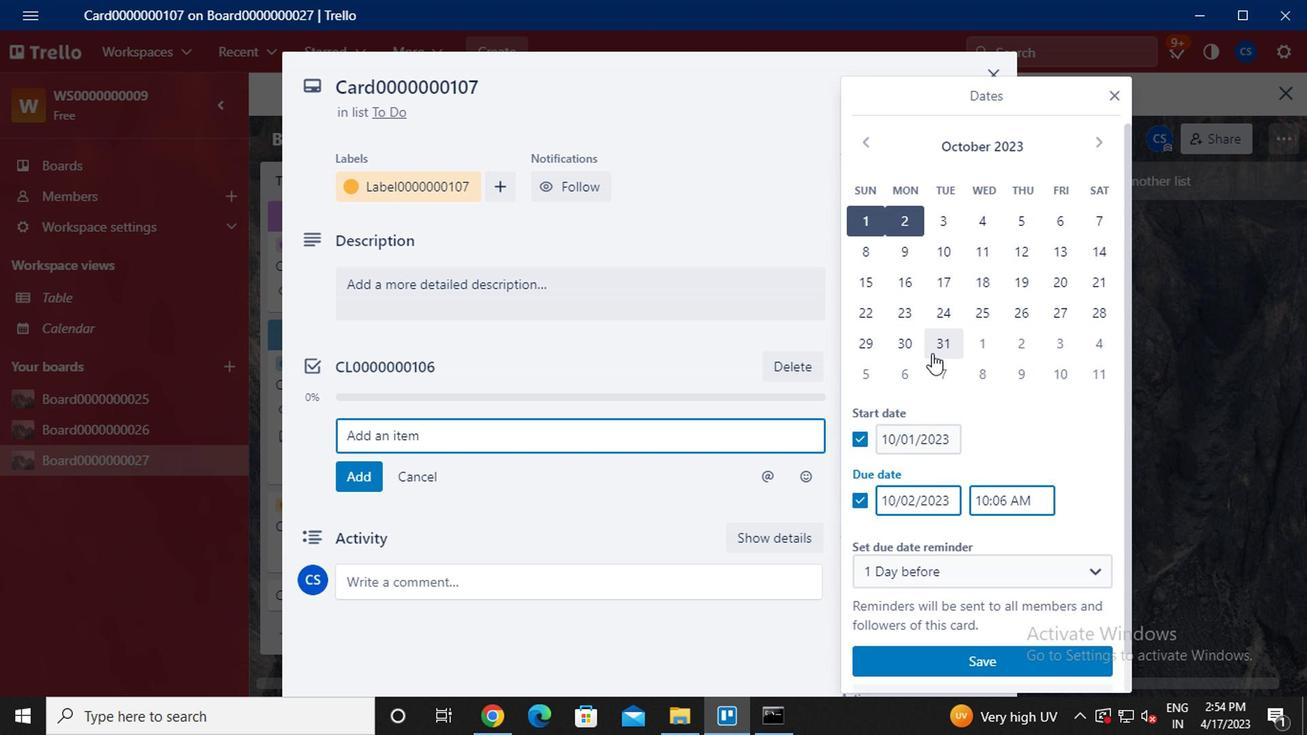 
Action: Mouse pressed left at (929, 354)
Screenshot: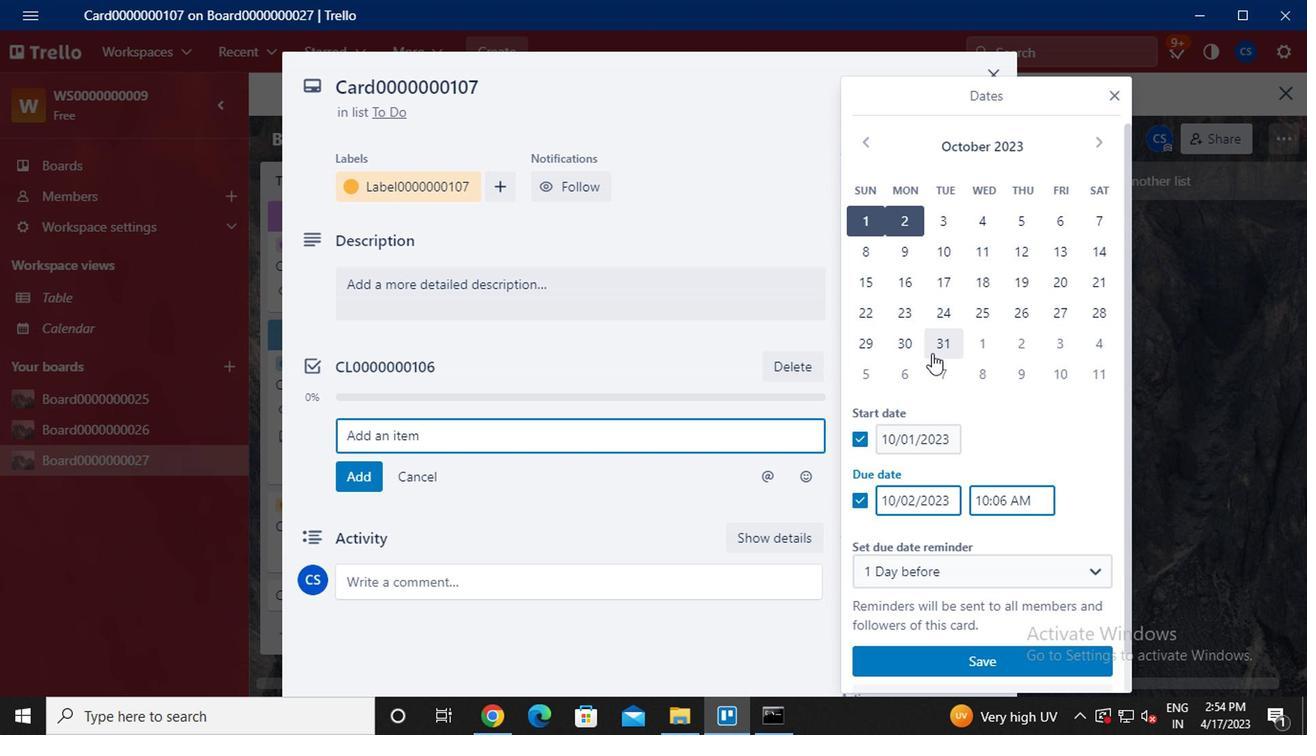 
Action: Mouse moved to (950, 664)
Screenshot: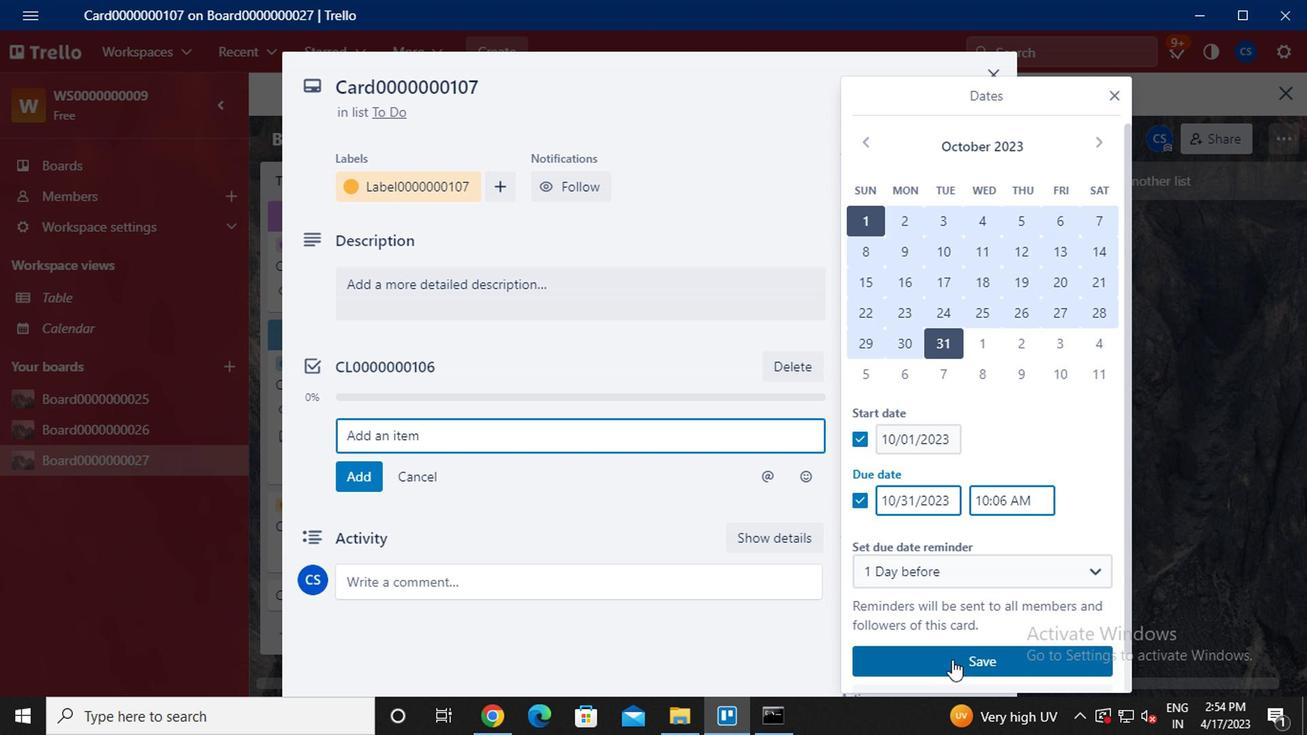 
Action: Mouse pressed left at (950, 664)
Screenshot: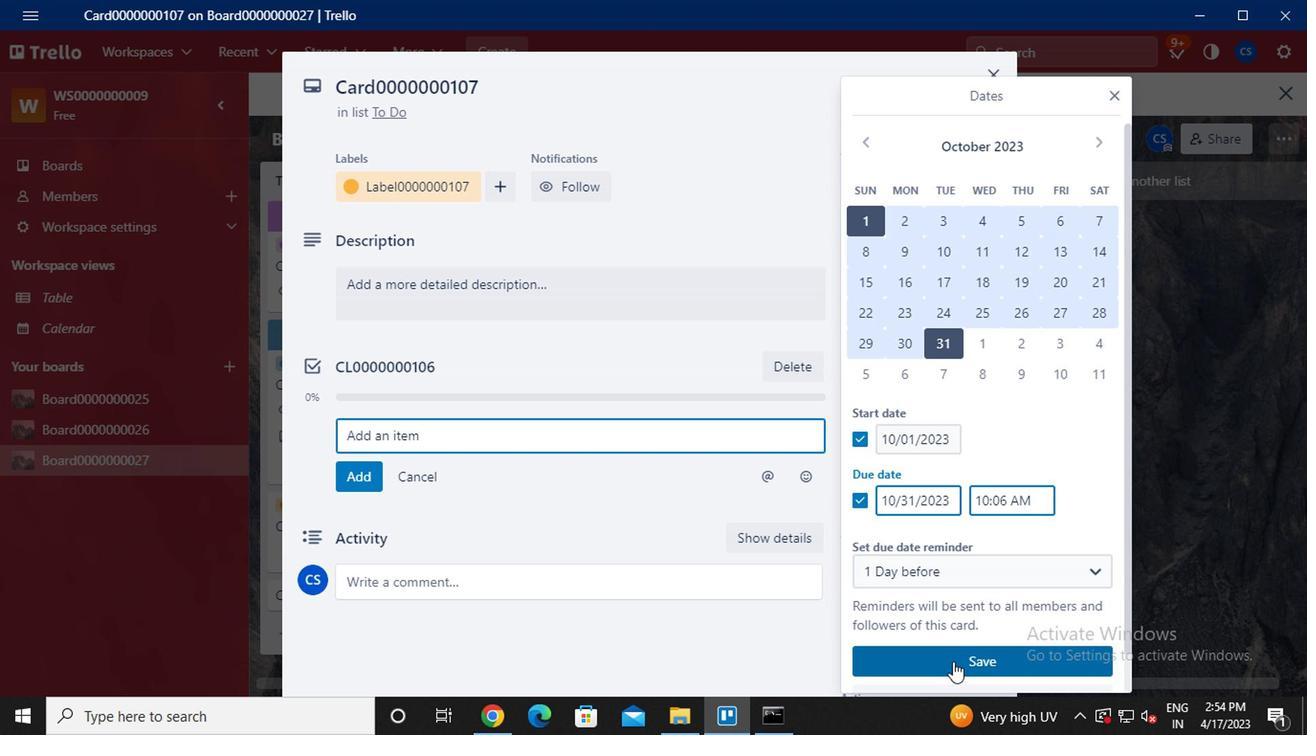 
Action: Mouse moved to (687, 538)
Screenshot: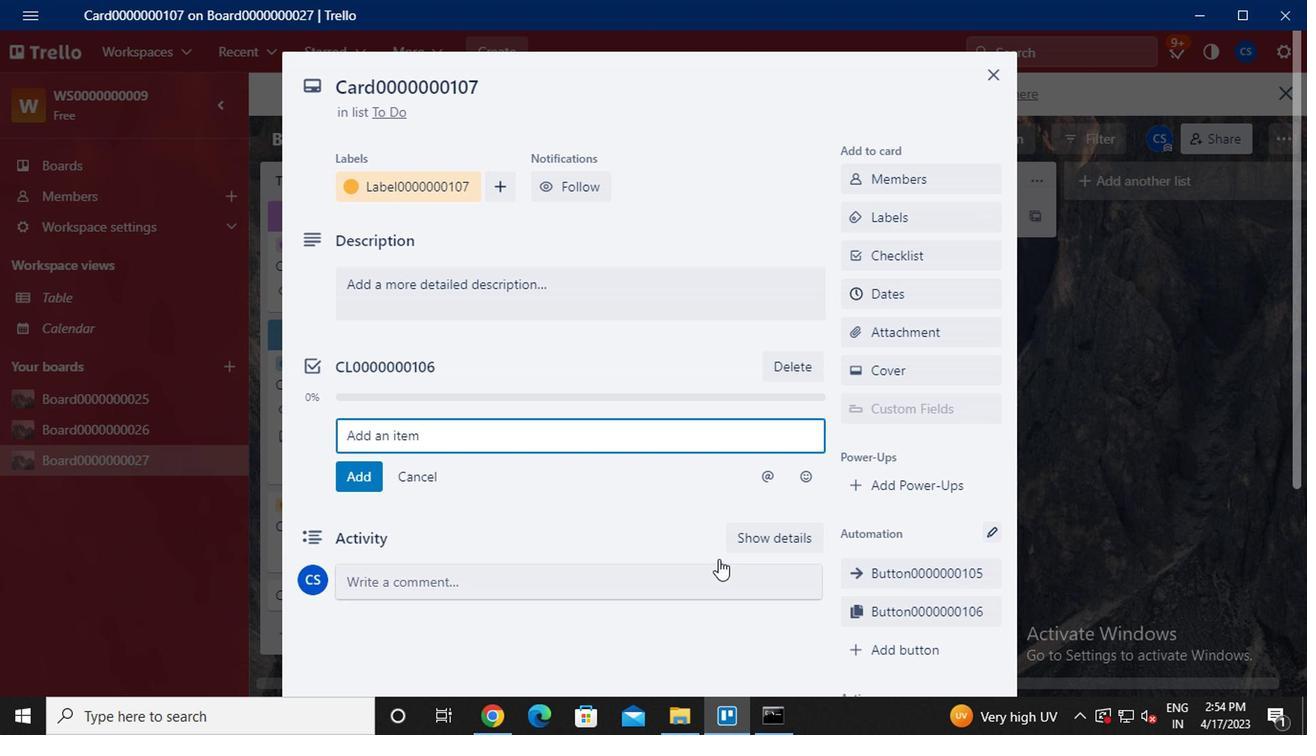 
